 Task: Find connections with filter location Majalengka with filter topic #entrepreneurwith filter profile language French with filter current company RedBus with filter school Maharaja Agrasen Himalayan Garhwal University with filter industry Movies and Sound Recording with filter service category AnimationArchitecture with filter keywords title Tow Truck Operator
Action: Mouse moved to (534, 71)
Screenshot: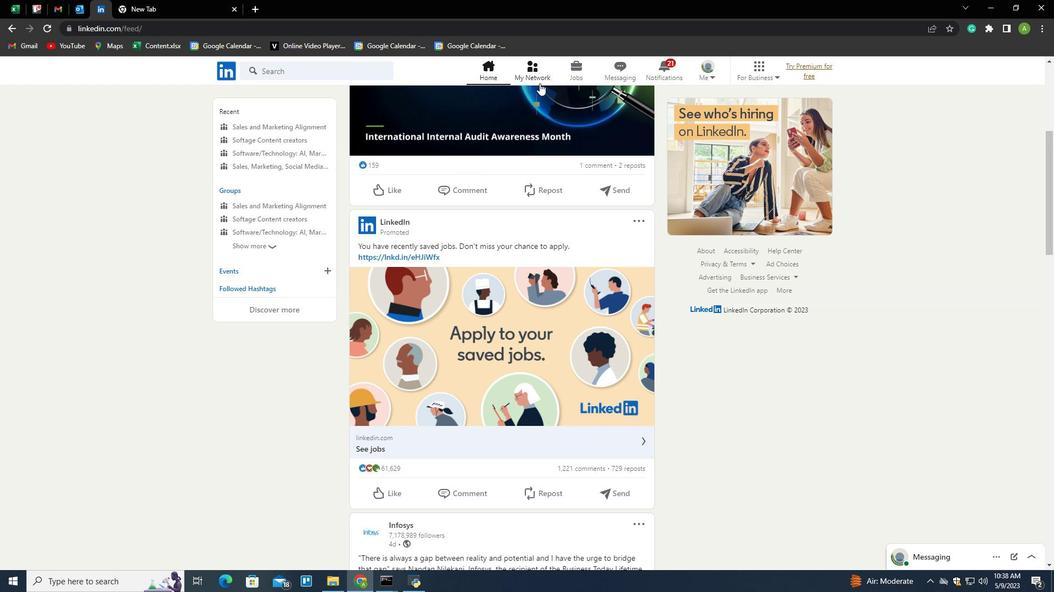 
Action: Mouse pressed left at (534, 71)
Screenshot: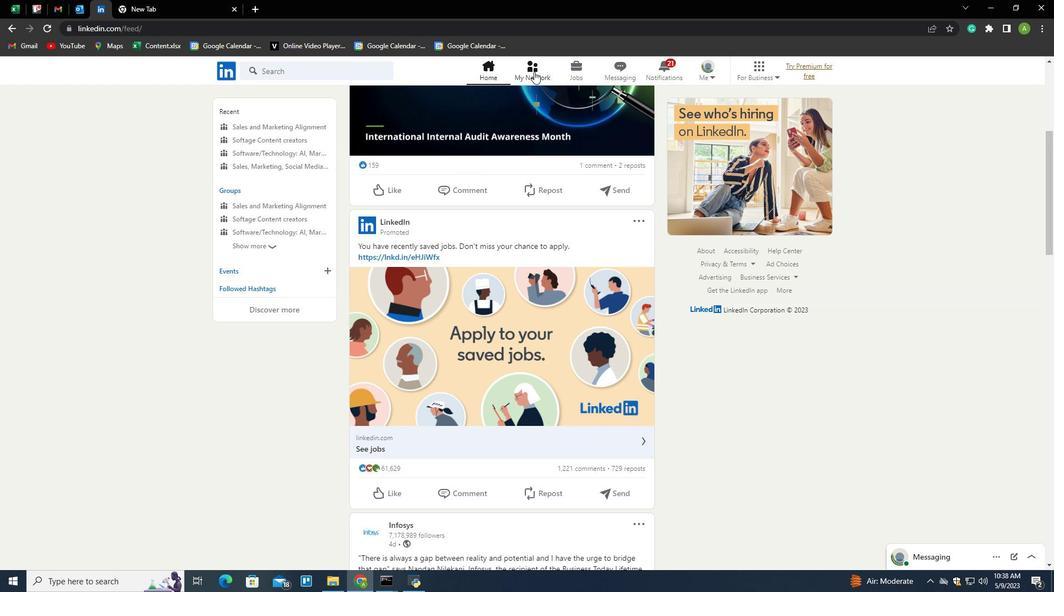 
Action: Mouse moved to (275, 134)
Screenshot: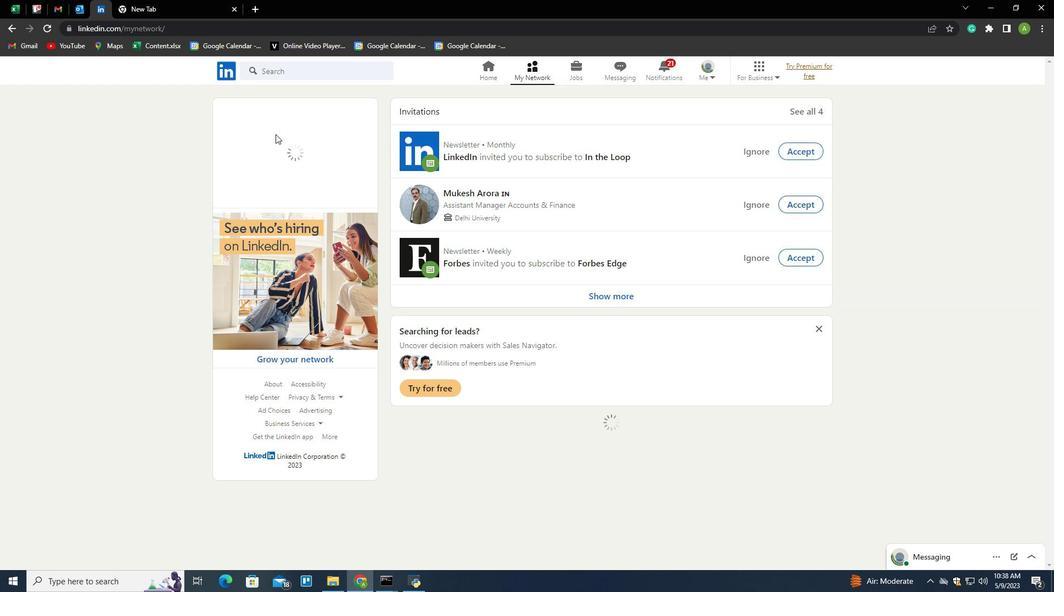
Action: Mouse pressed left at (275, 134)
Screenshot: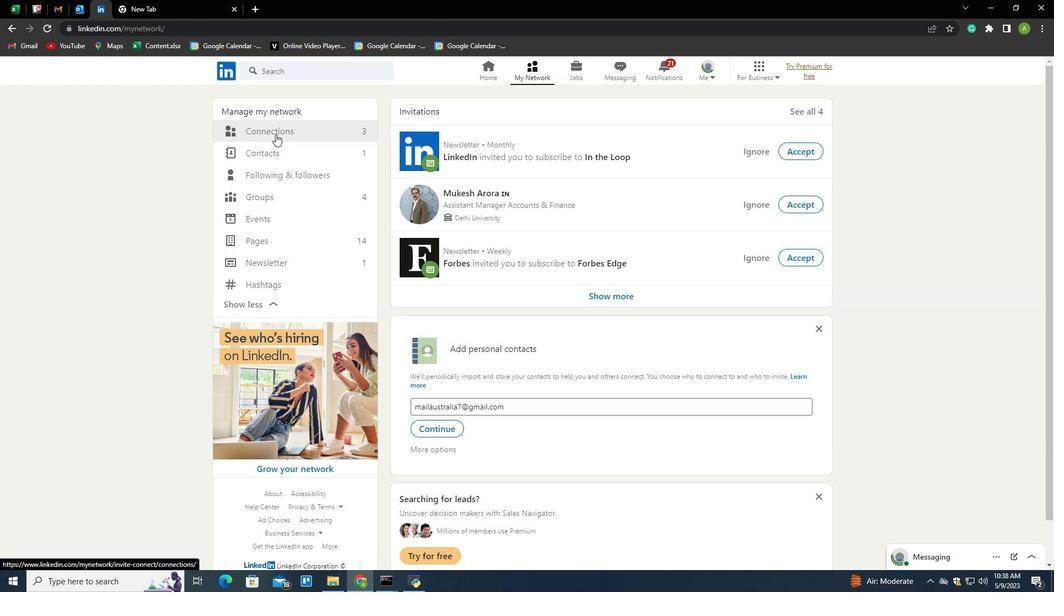 
Action: Mouse moved to (589, 133)
Screenshot: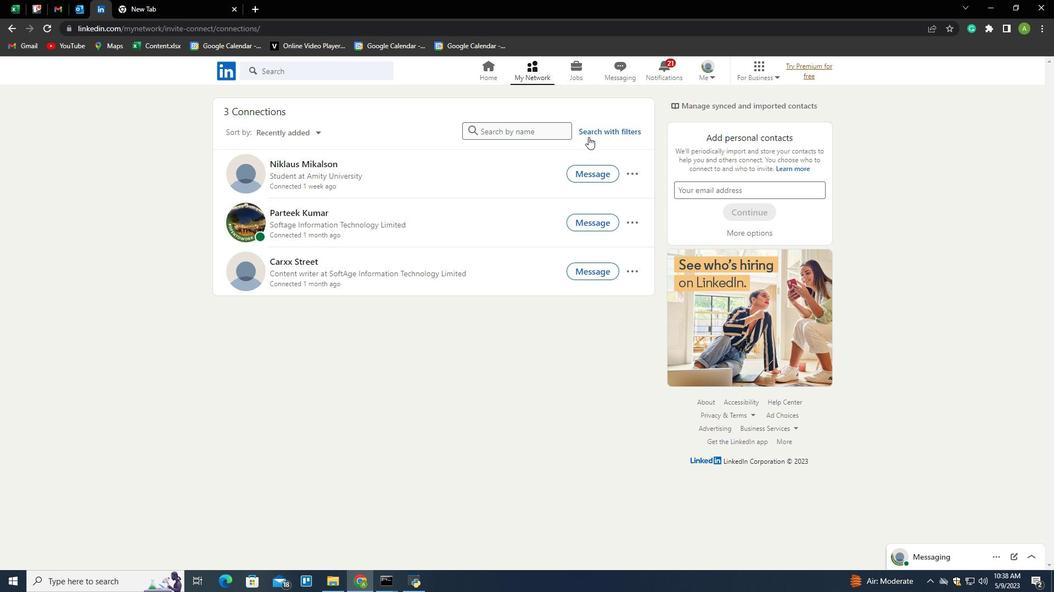 
Action: Mouse pressed left at (589, 133)
Screenshot: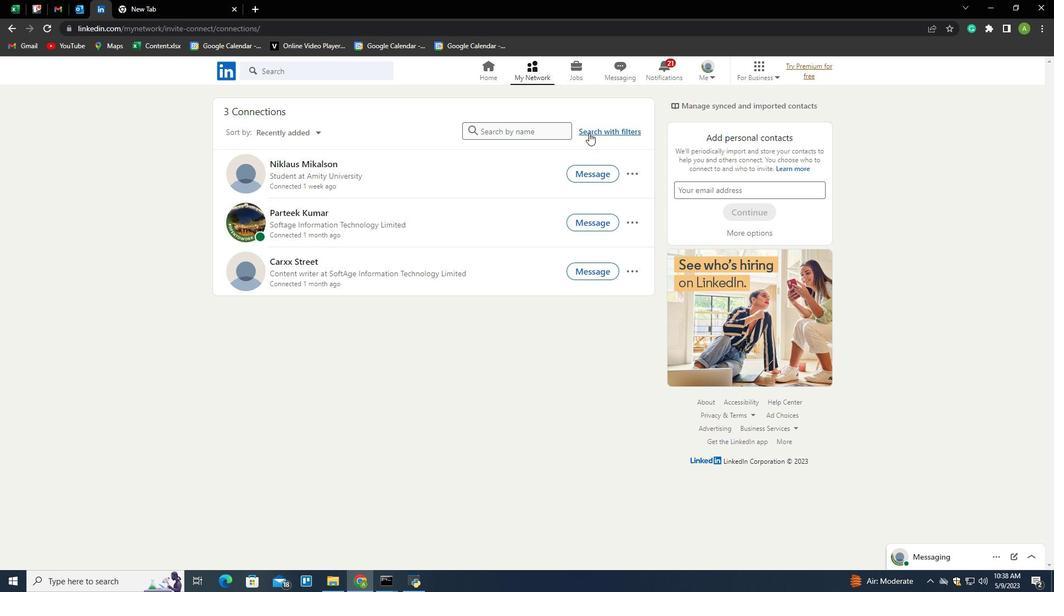 
Action: Mouse moved to (563, 100)
Screenshot: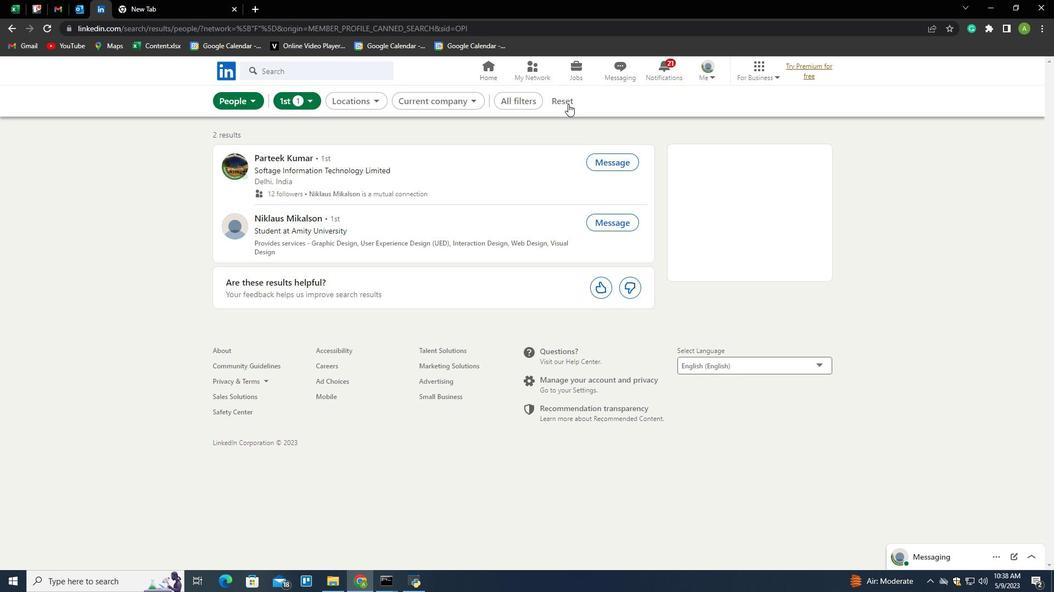 
Action: Mouse pressed left at (563, 100)
Screenshot: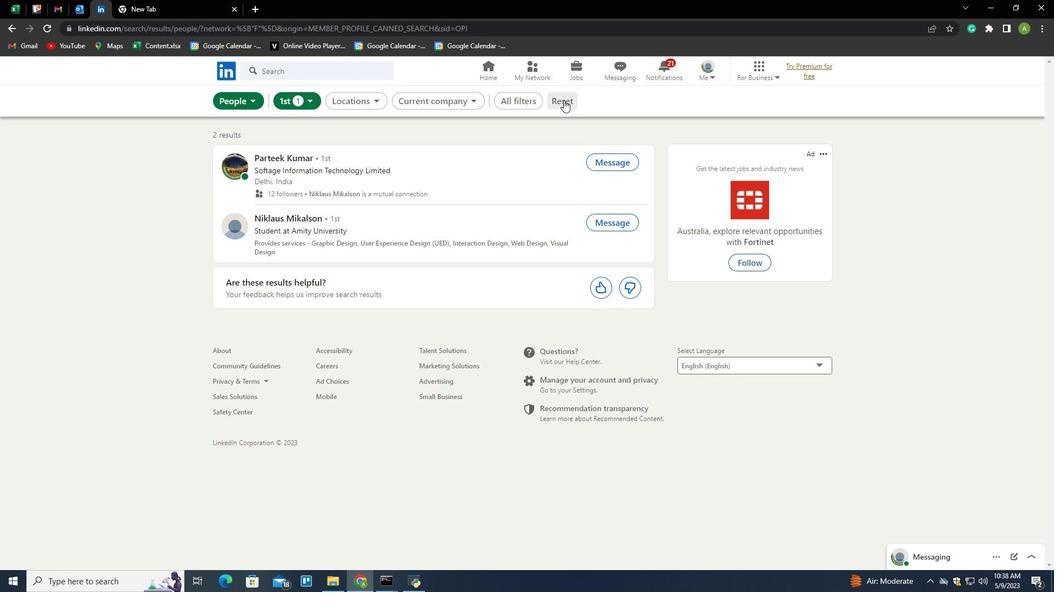 
Action: Mouse moved to (548, 100)
Screenshot: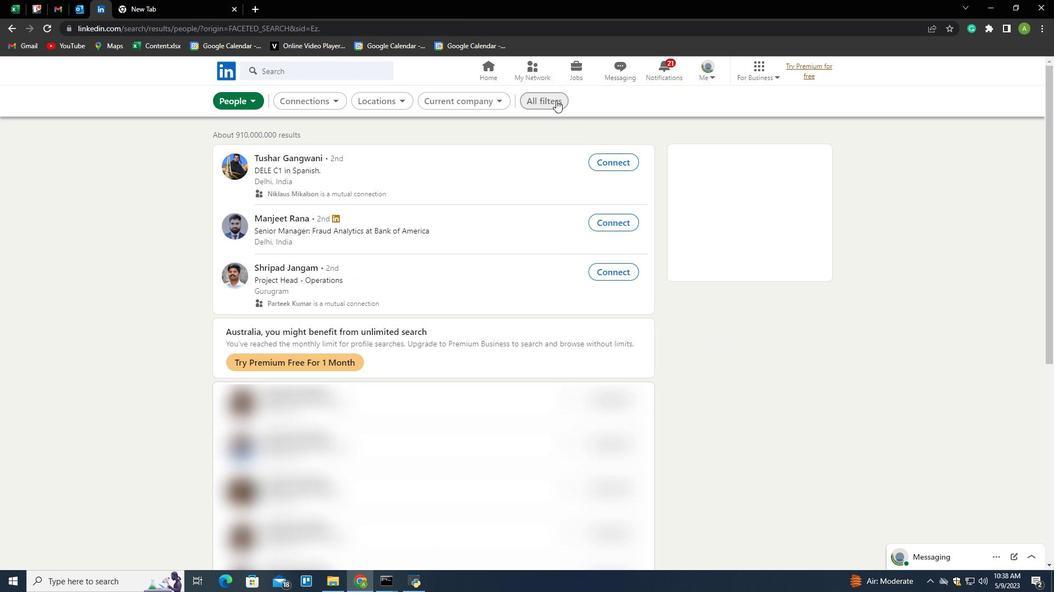 
Action: Mouse pressed left at (548, 100)
Screenshot: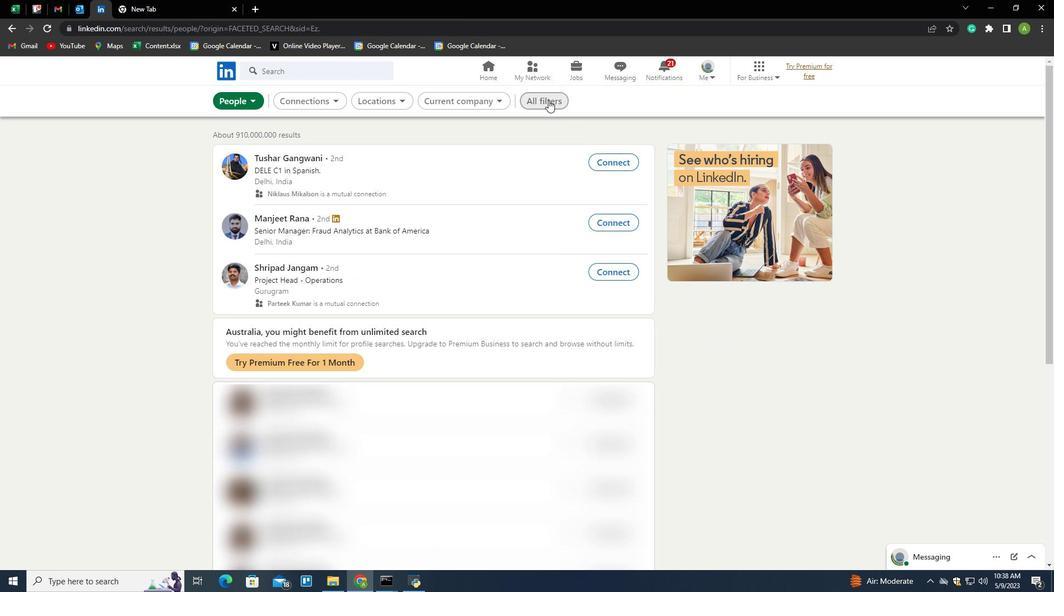 
Action: Mouse moved to (939, 331)
Screenshot: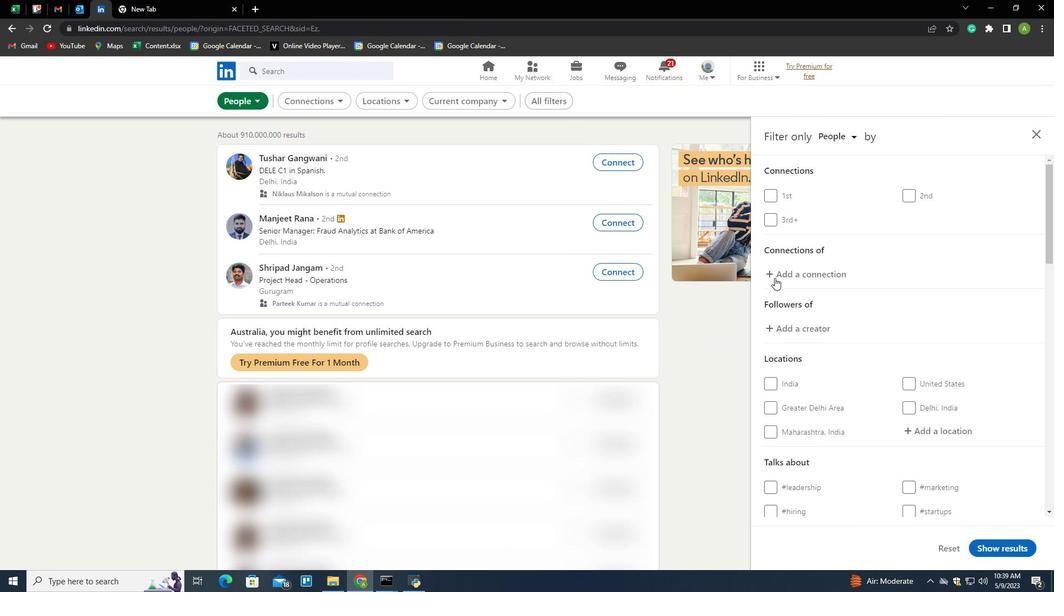 
Action: Mouse scrolled (939, 330) with delta (0, 0)
Screenshot: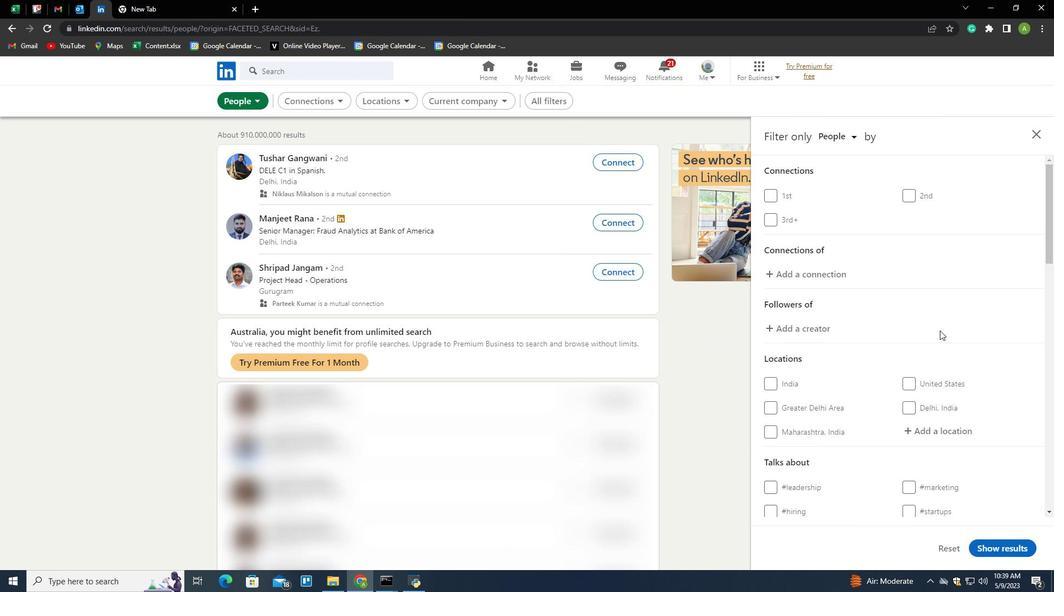
Action: Mouse scrolled (939, 330) with delta (0, 0)
Screenshot: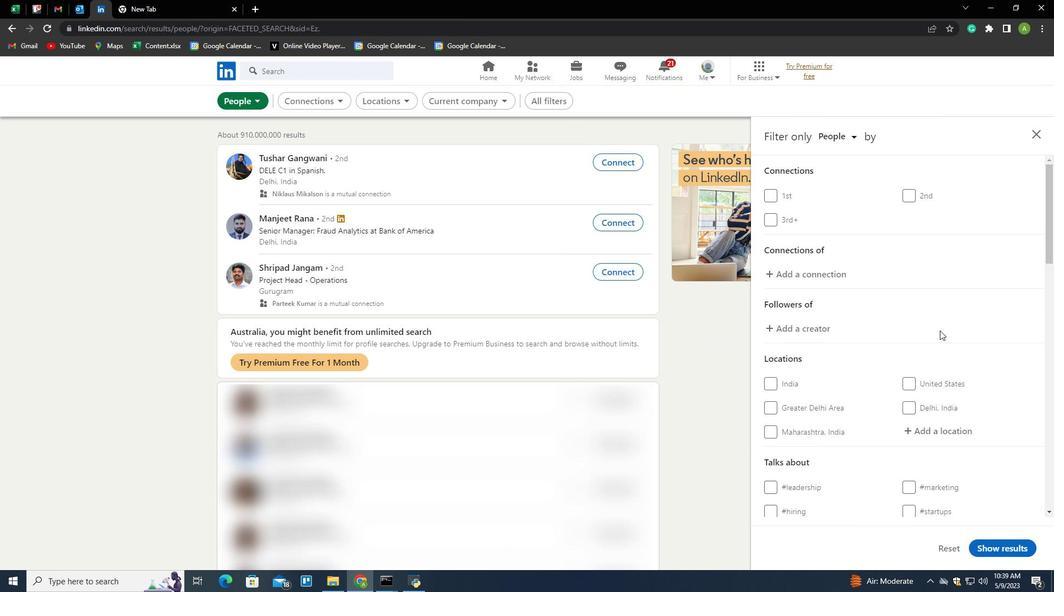 
Action: Mouse scrolled (939, 330) with delta (0, 0)
Screenshot: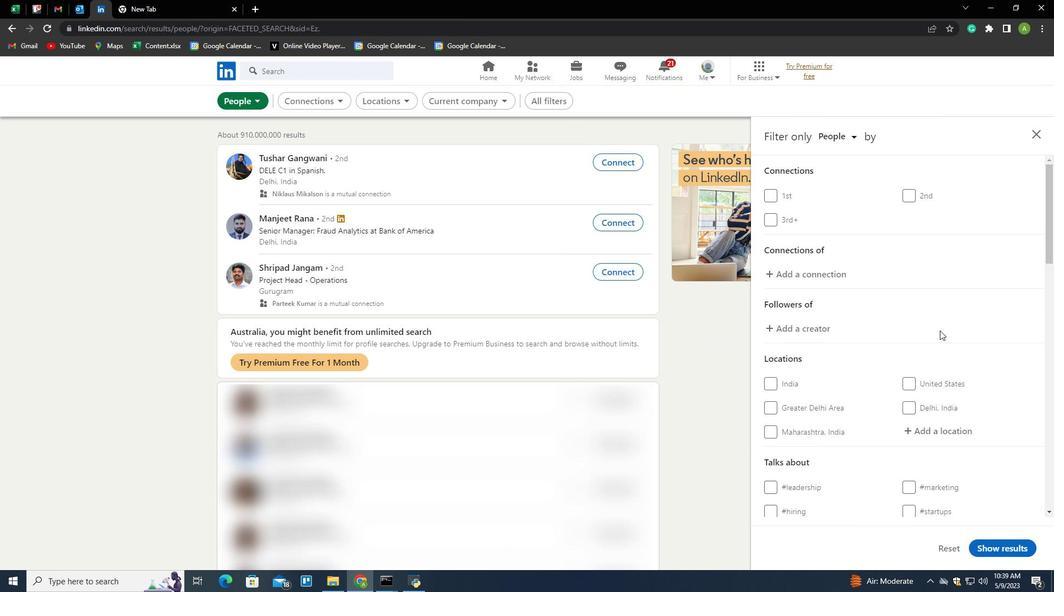 
Action: Mouse scrolled (939, 330) with delta (0, 0)
Screenshot: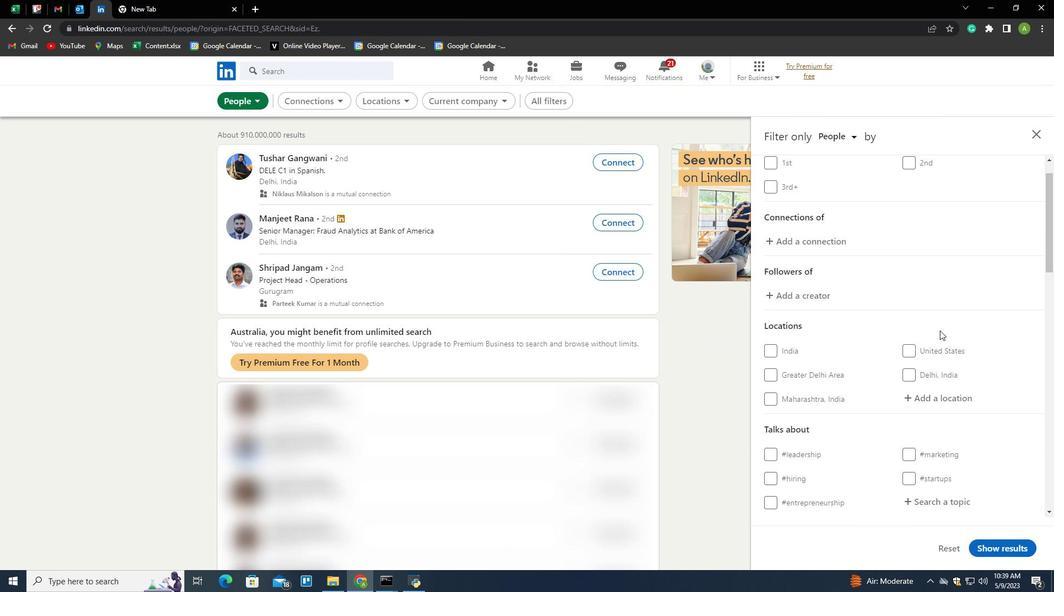 
Action: Mouse moved to (921, 211)
Screenshot: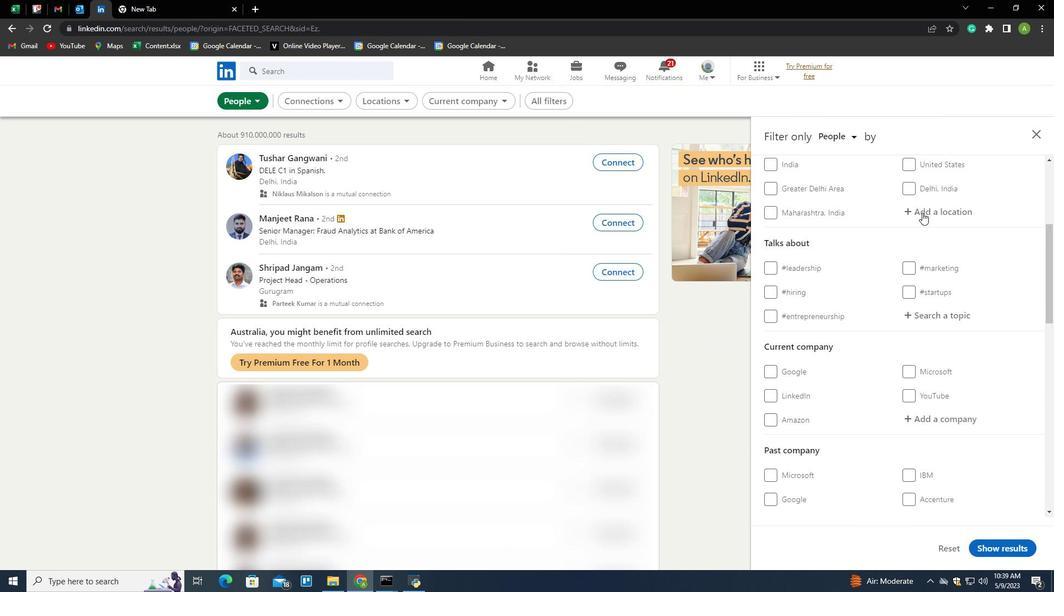 
Action: Mouse pressed left at (921, 211)
Screenshot: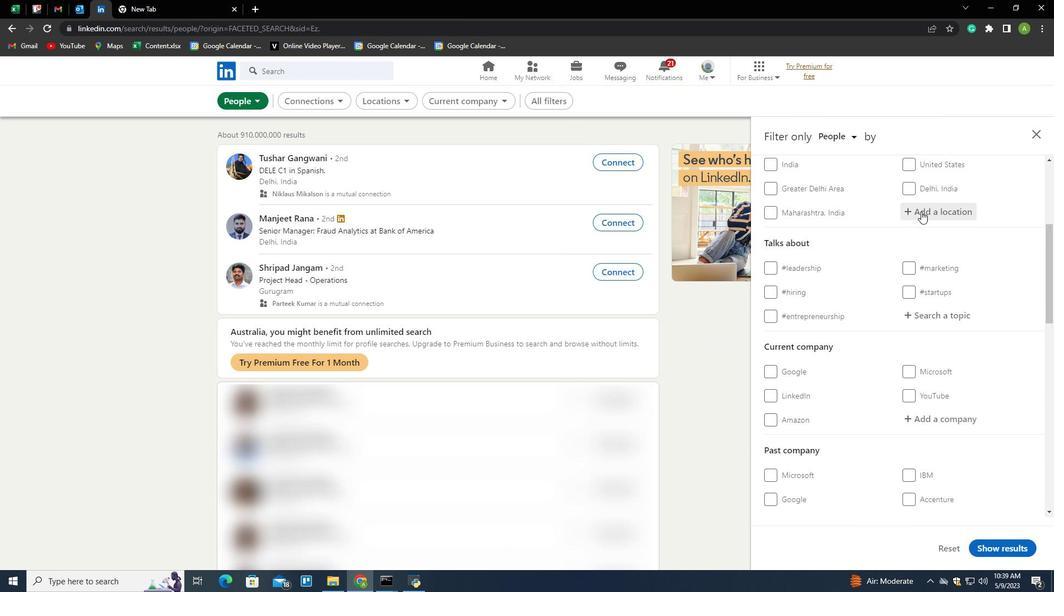 
Action: Mouse moved to (895, 207)
Screenshot: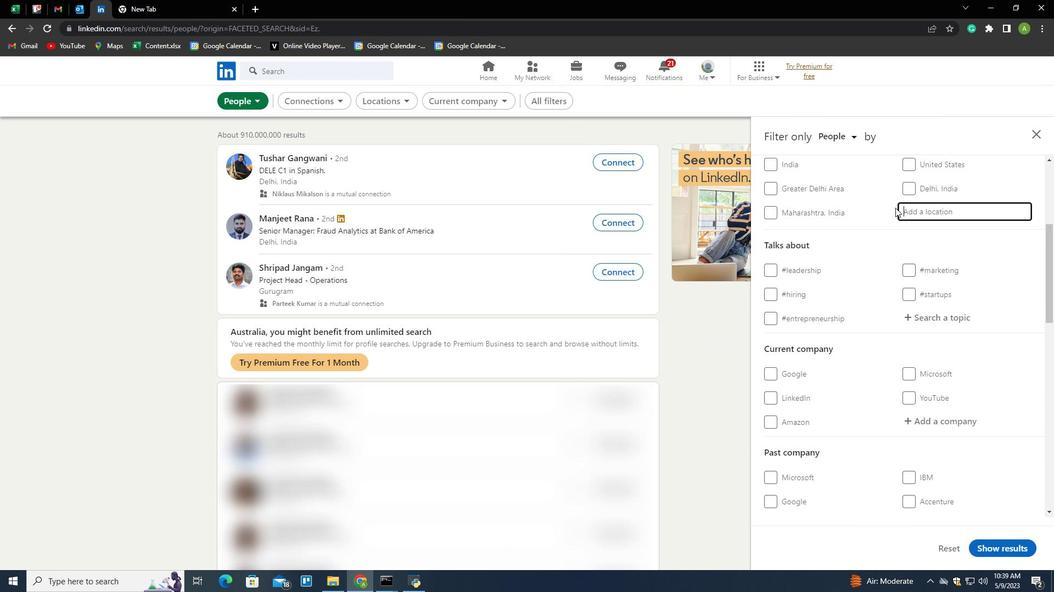 
Action: Key pressed <Key.shift>Majalengka<Key.down><Key.enter>
Screenshot: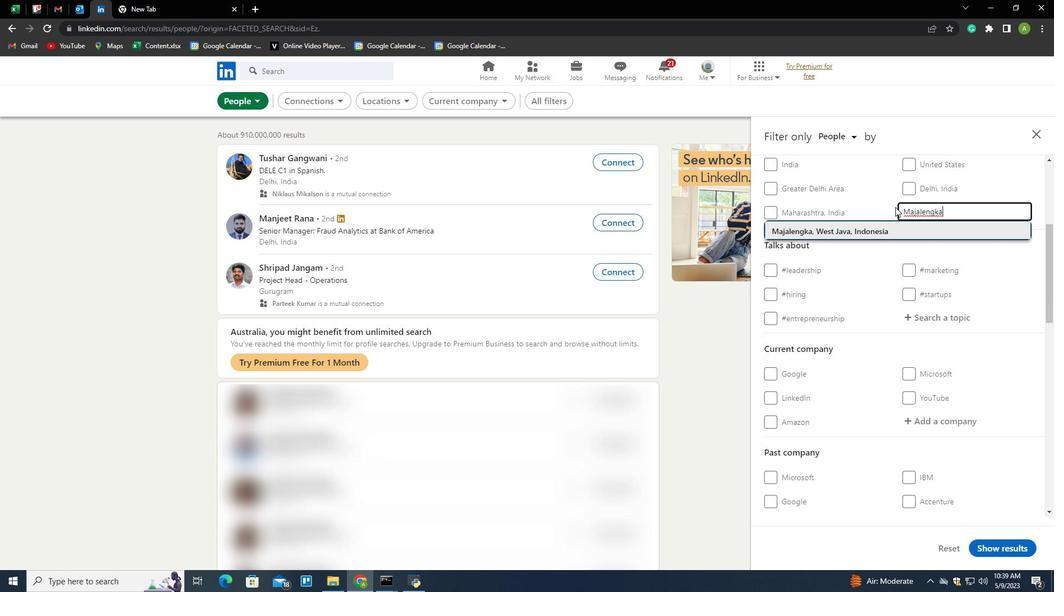 
Action: Mouse scrolled (895, 206) with delta (0, 0)
Screenshot: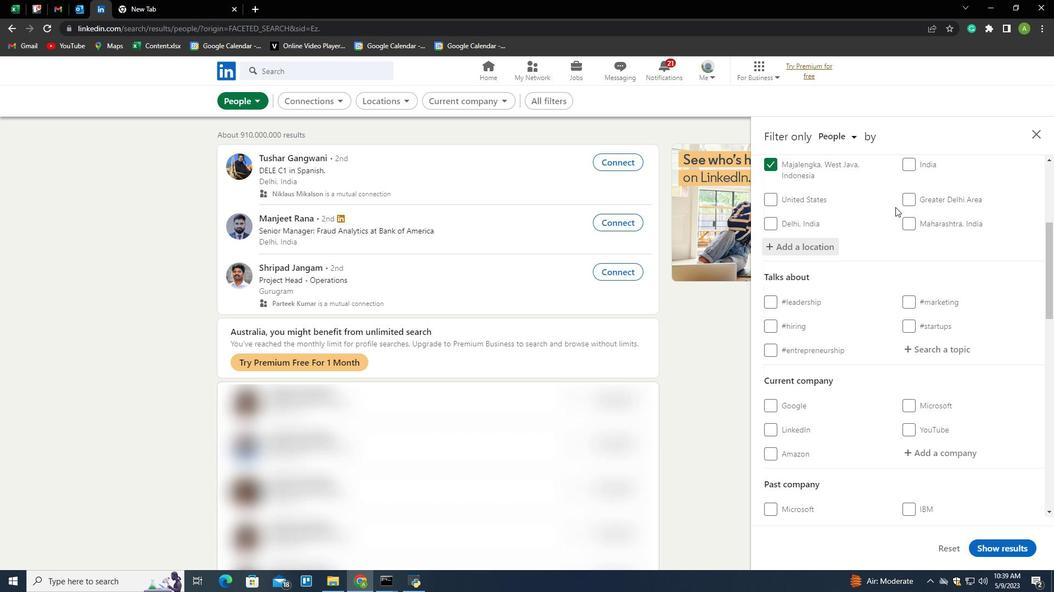 
Action: Mouse scrolled (895, 206) with delta (0, 0)
Screenshot: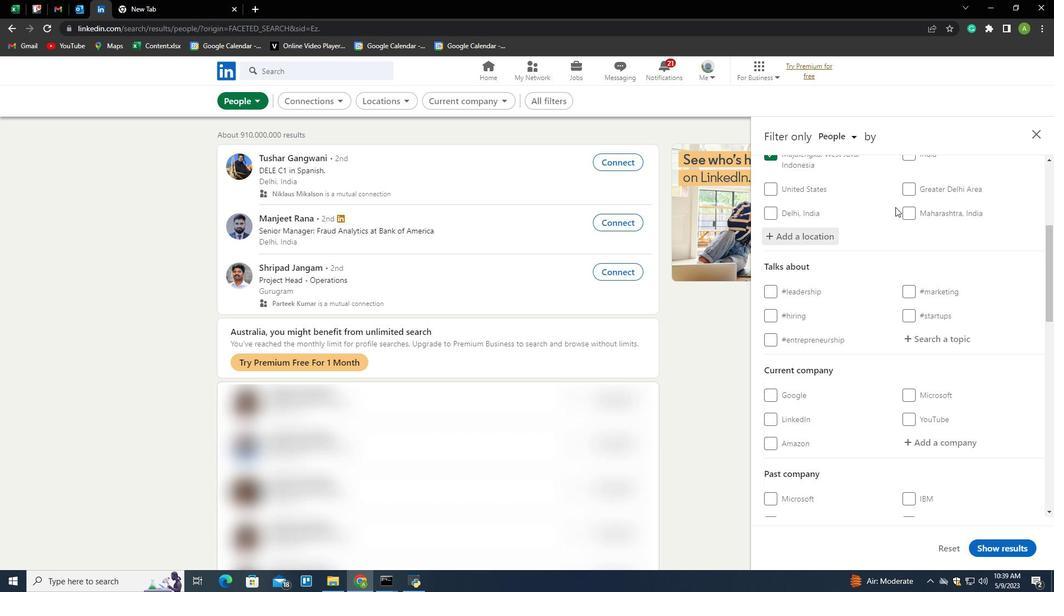 
Action: Mouse moved to (925, 237)
Screenshot: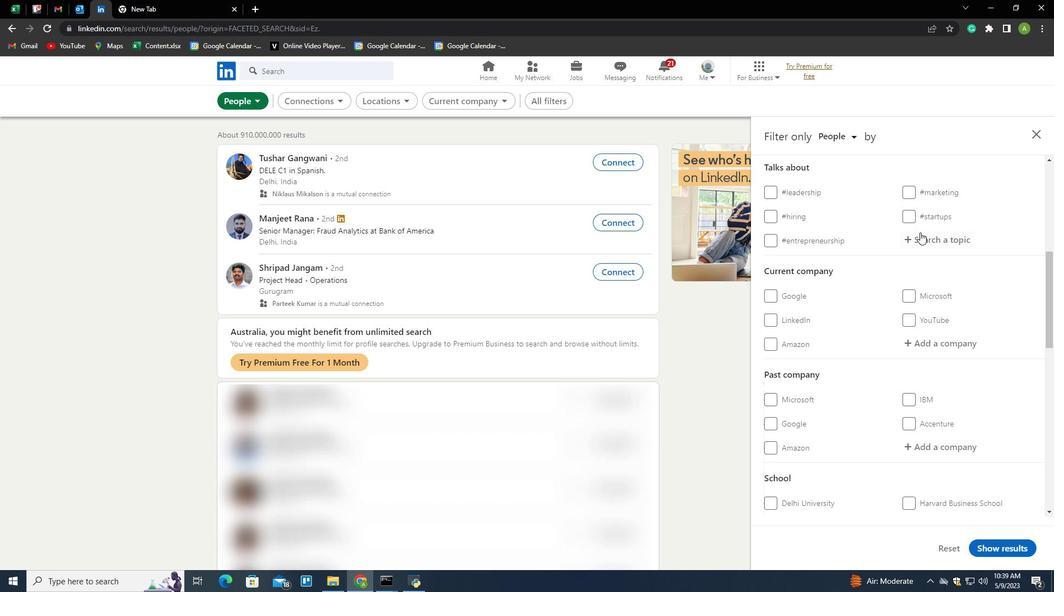 
Action: Mouse pressed left at (925, 237)
Screenshot: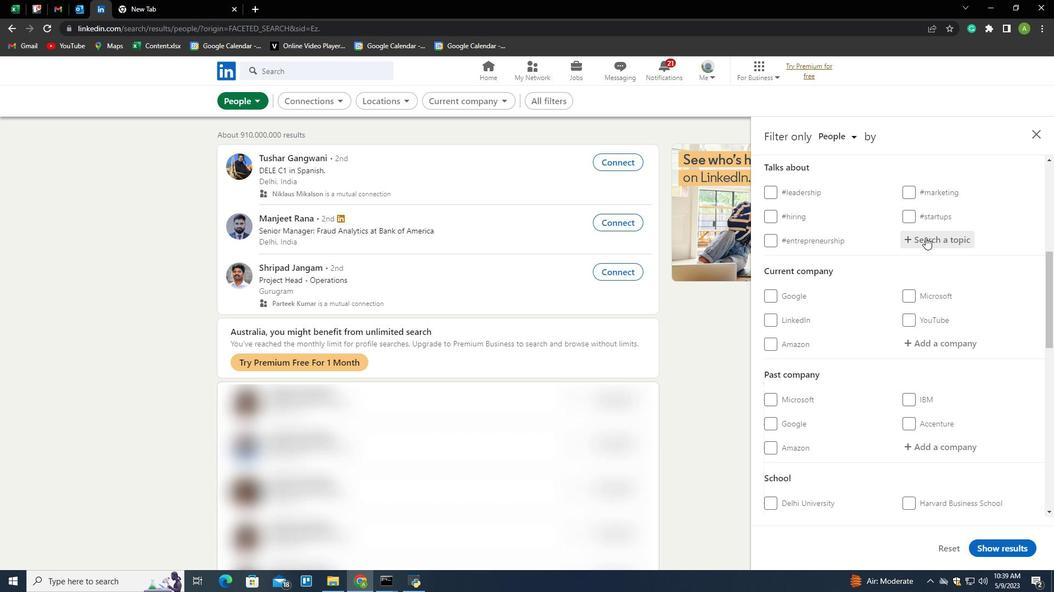 
Action: Key pressed entreprener<Key.backspace>ur<Key.down><Key.down><Key.enter>
Screenshot: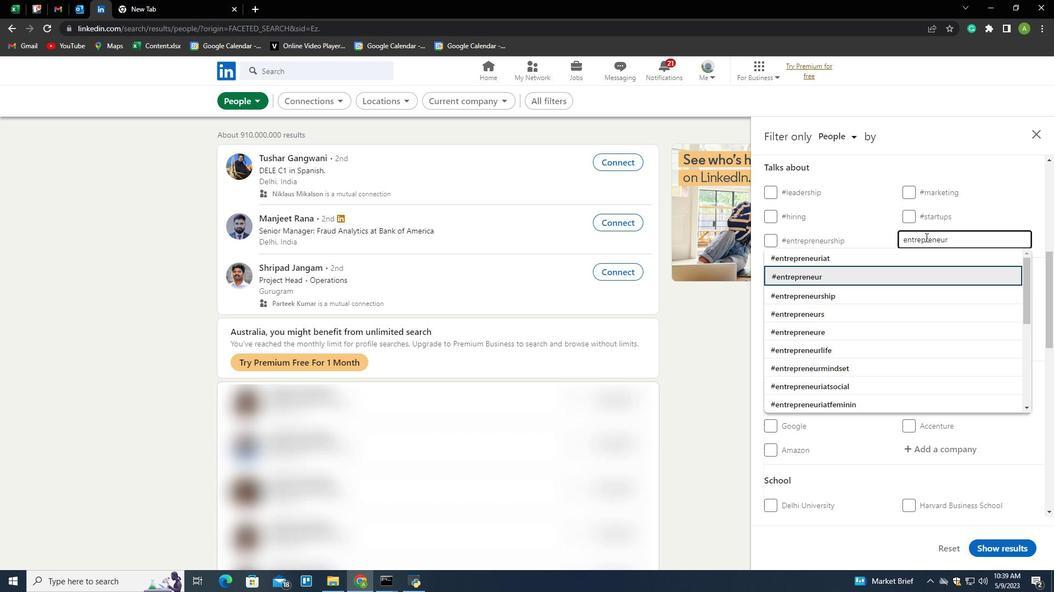
Action: Mouse scrolled (925, 237) with delta (0, 0)
Screenshot: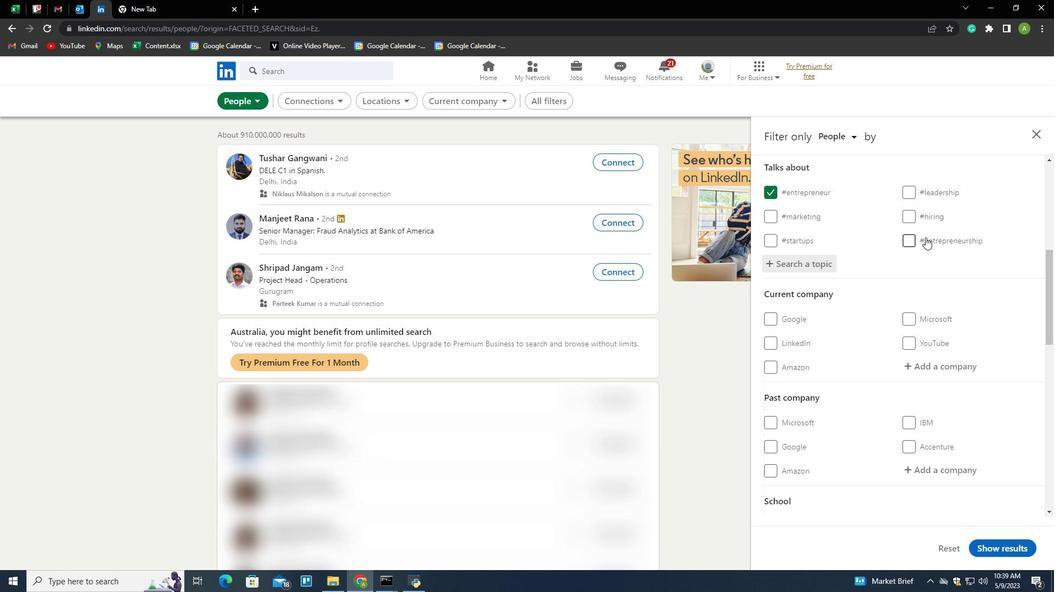 
Action: Mouse scrolled (925, 237) with delta (0, 0)
Screenshot: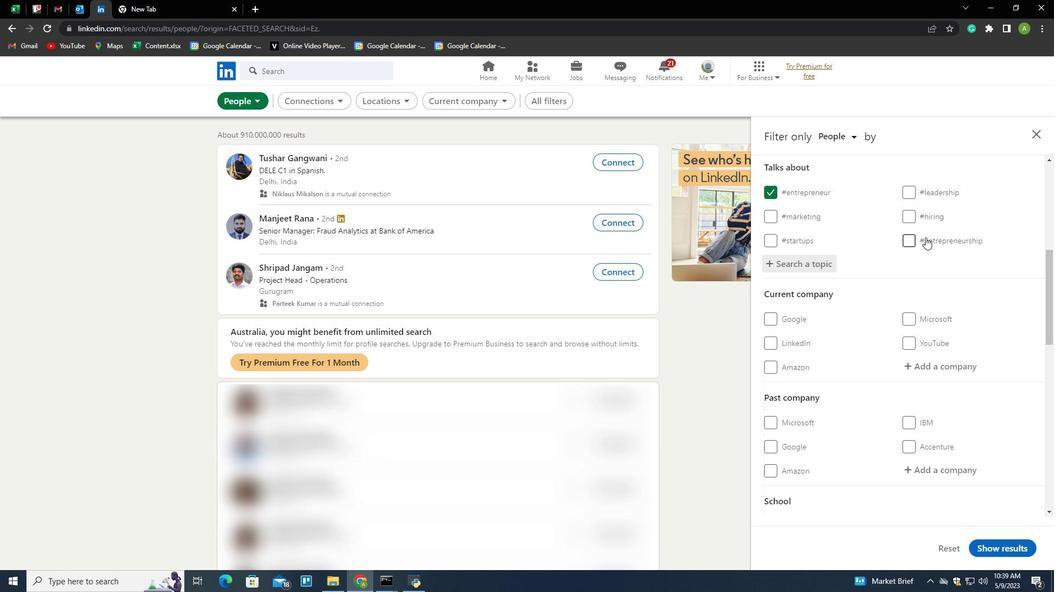 
Action: Mouse scrolled (925, 237) with delta (0, 0)
Screenshot: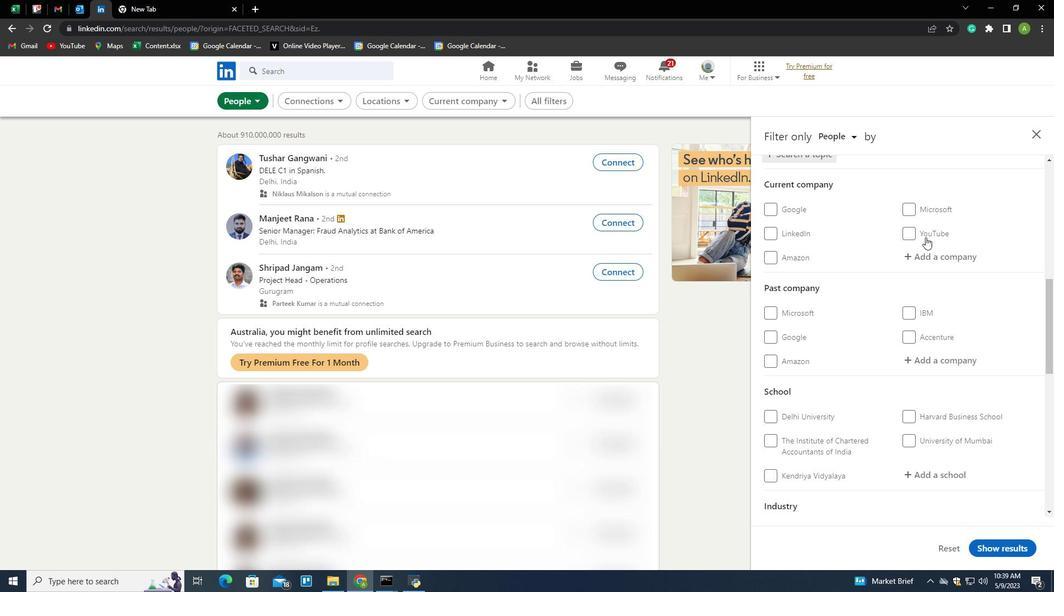 
Action: Mouse scrolled (925, 237) with delta (0, 0)
Screenshot: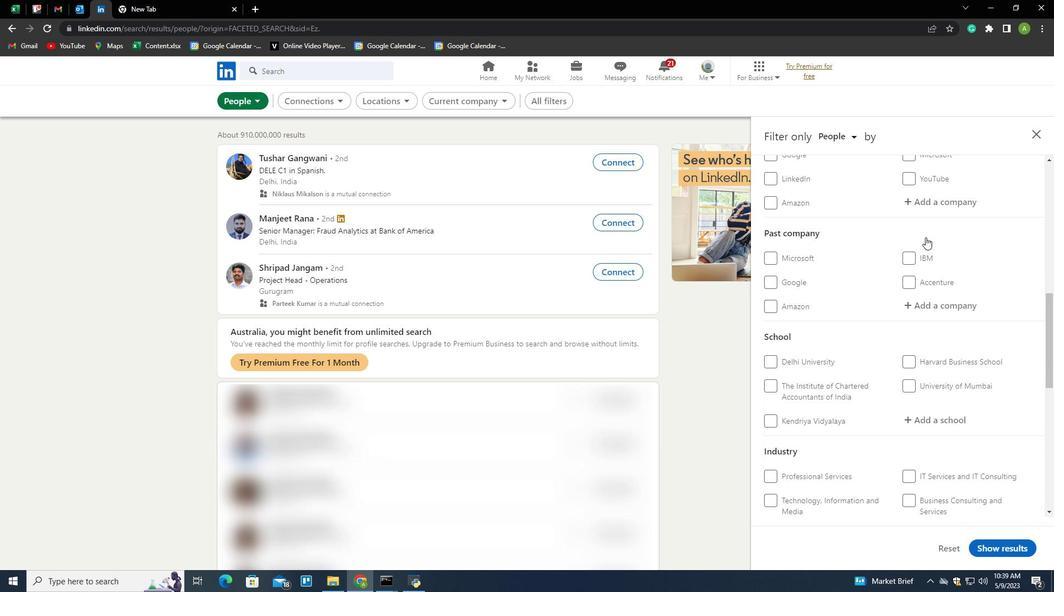 
Action: Mouse scrolled (925, 237) with delta (0, 0)
Screenshot: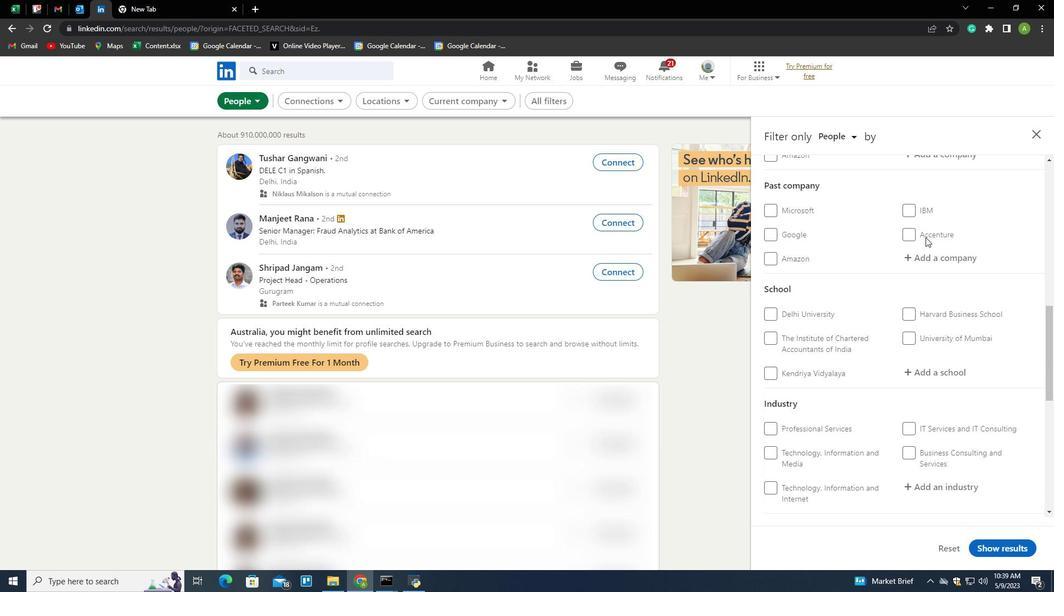 
Action: Mouse scrolled (925, 237) with delta (0, 0)
Screenshot: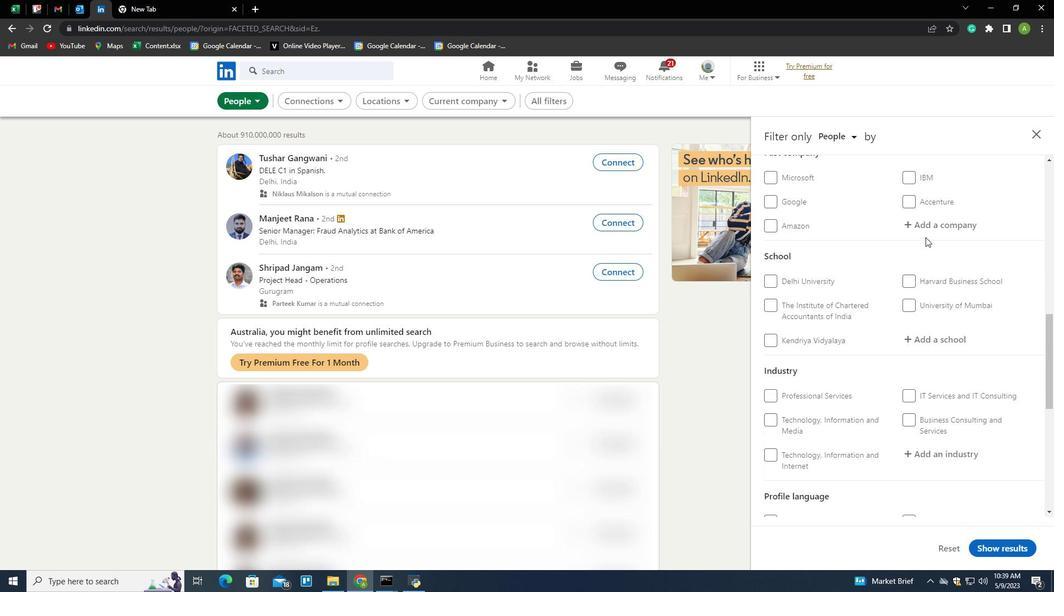 
Action: Mouse scrolled (925, 237) with delta (0, 0)
Screenshot: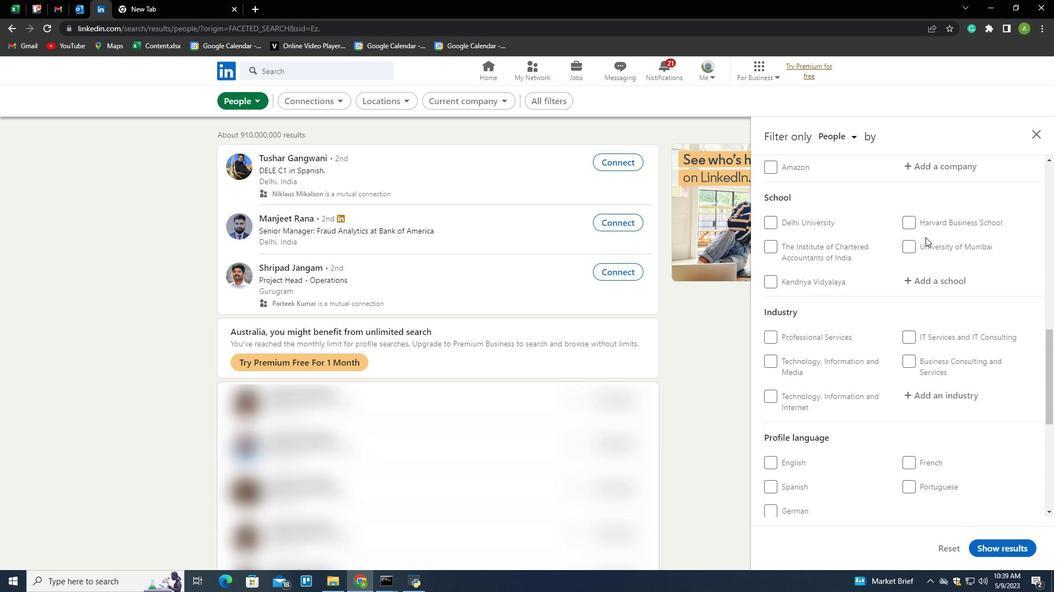 
Action: Mouse scrolled (925, 237) with delta (0, 0)
Screenshot: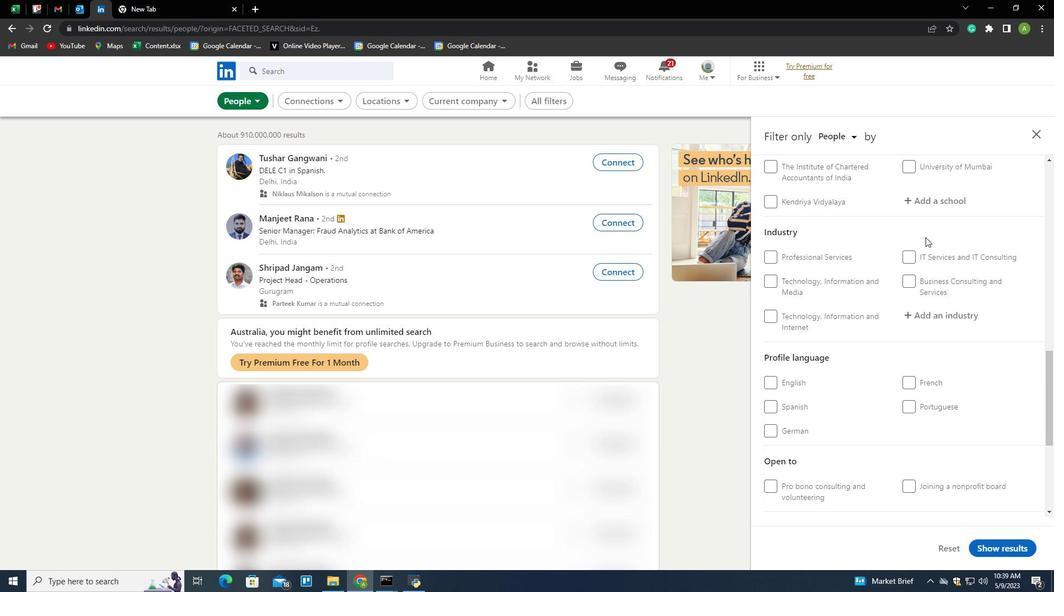 
Action: Mouse scrolled (925, 237) with delta (0, 0)
Screenshot: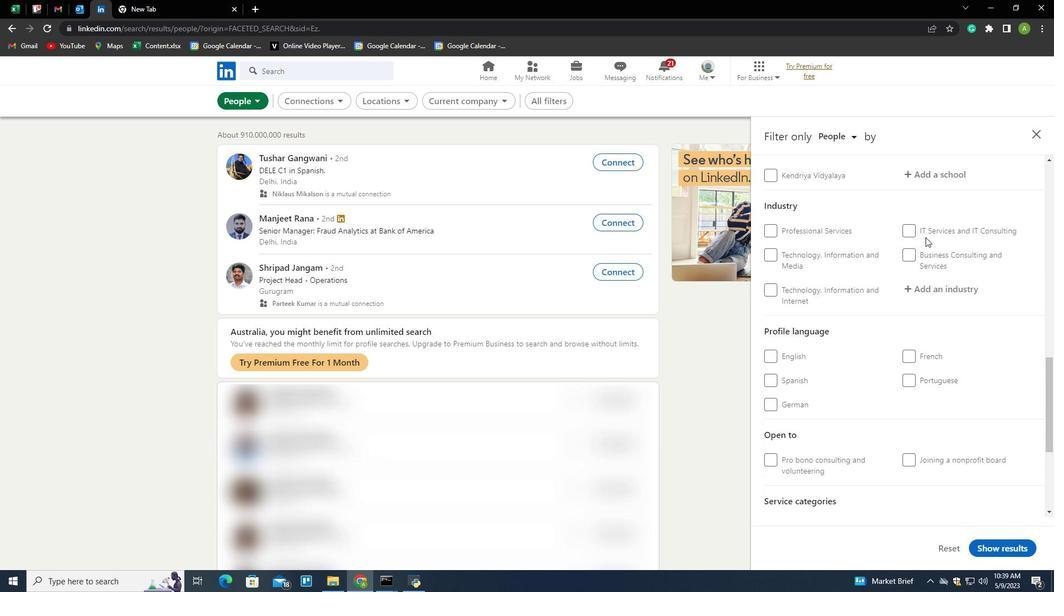 
Action: Mouse scrolled (925, 237) with delta (0, 0)
Screenshot: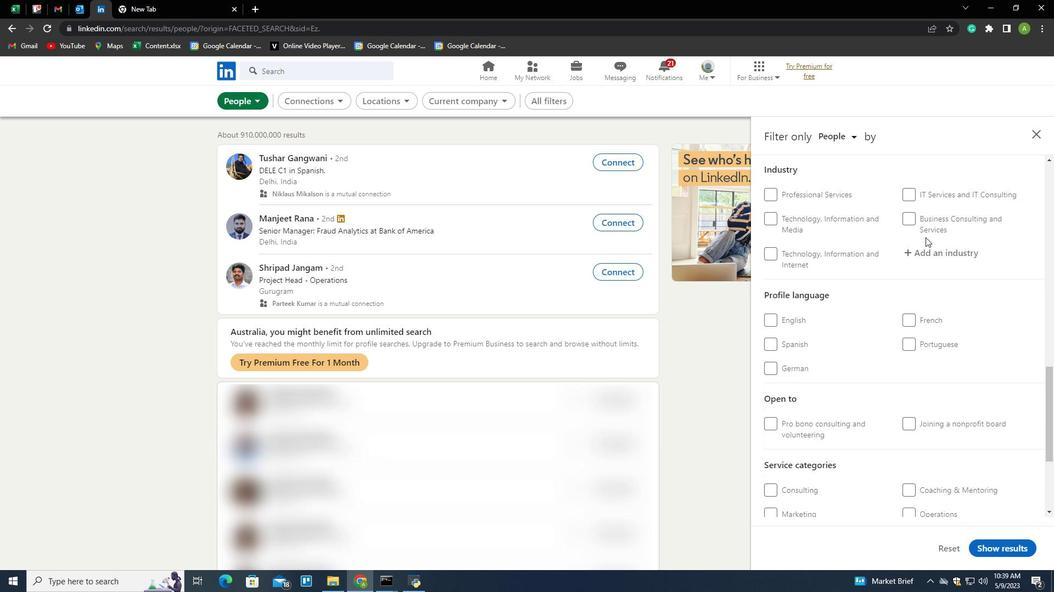 
Action: Mouse scrolled (925, 237) with delta (0, 0)
Screenshot: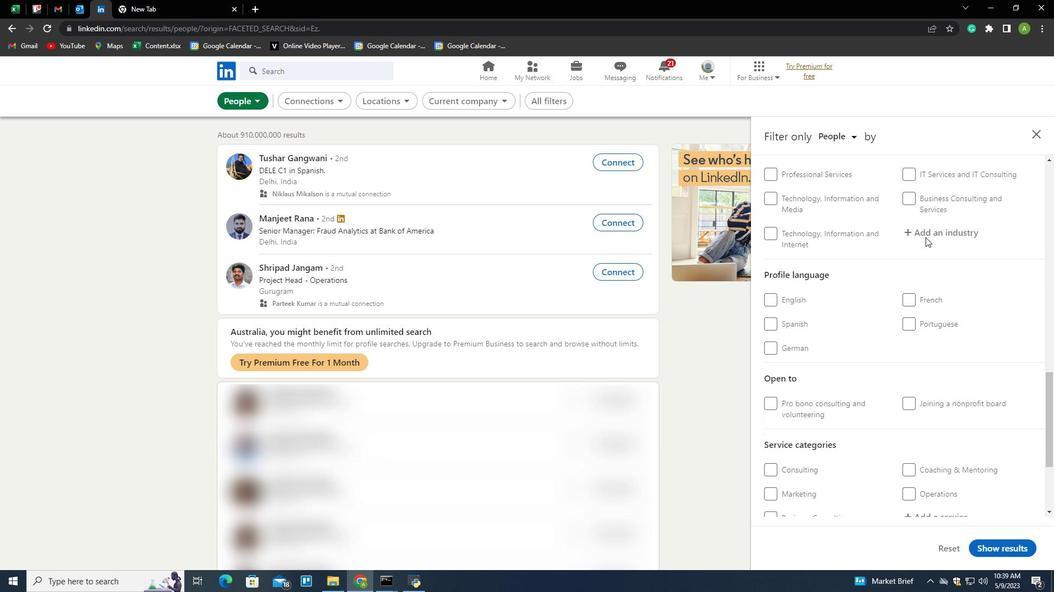 
Action: Mouse moved to (909, 164)
Screenshot: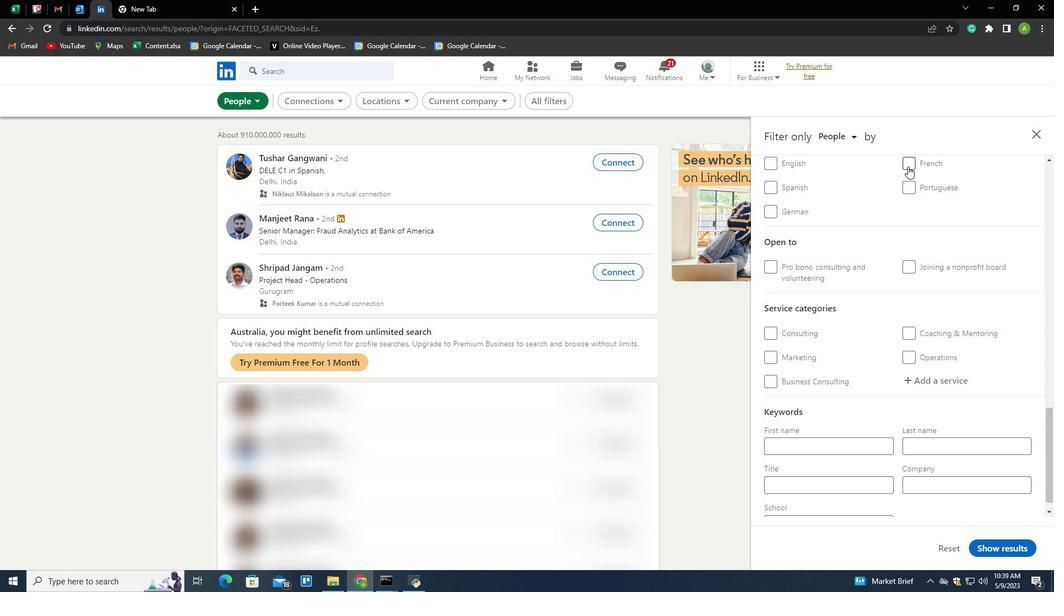 
Action: Mouse pressed left at (909, 164)
Screenshot: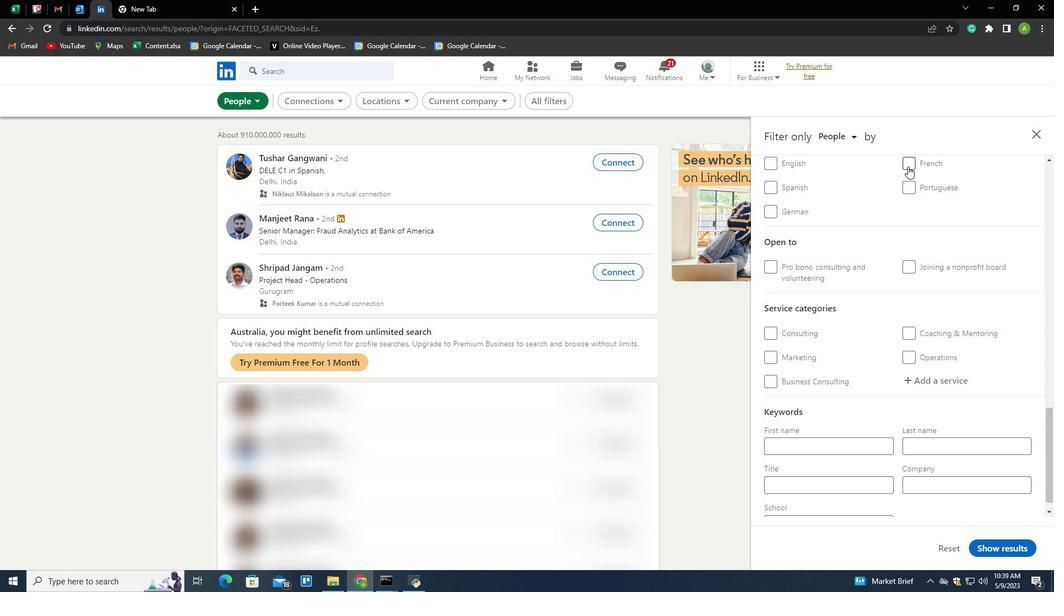
Action: Mouse moved to (947, 230)
Screenshot: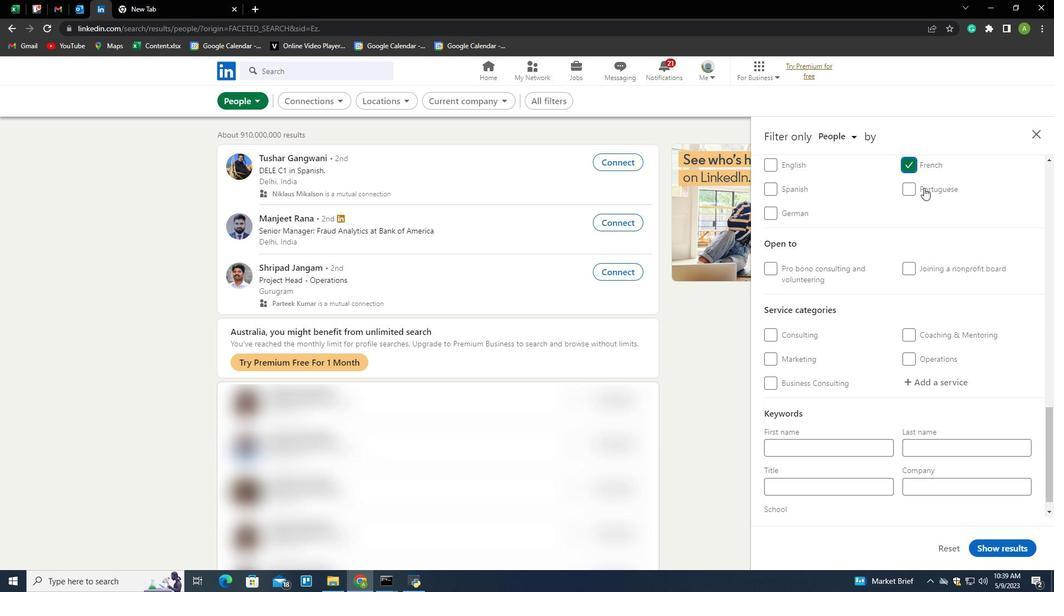 
Action: Mouse scrolled (947, 230) with delta (0, 0)
Screenshot: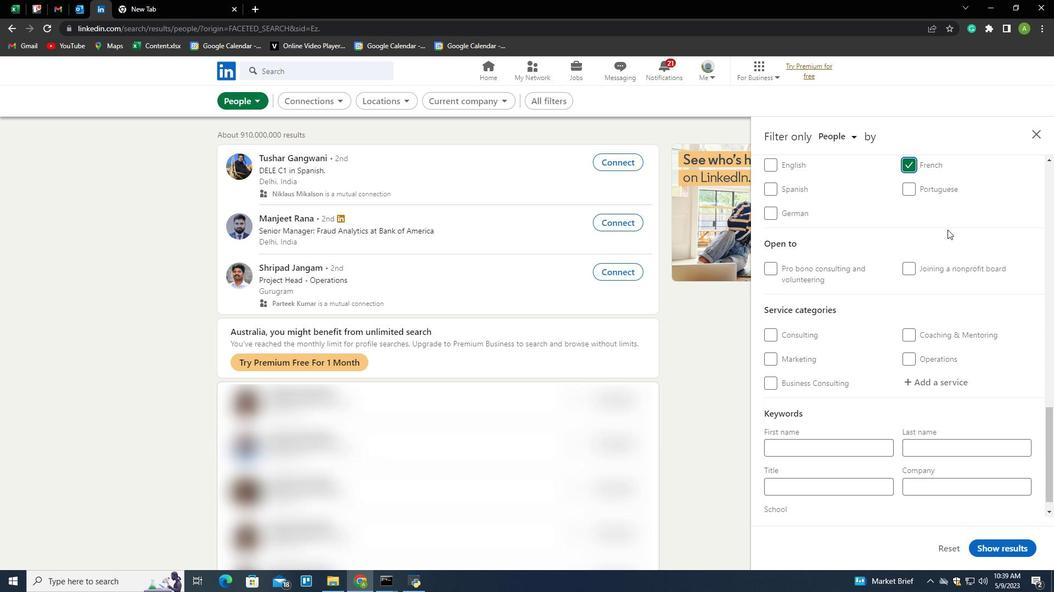
Action: Mouse scrolled (947, 230) with delta (0, 0)
Screenshot: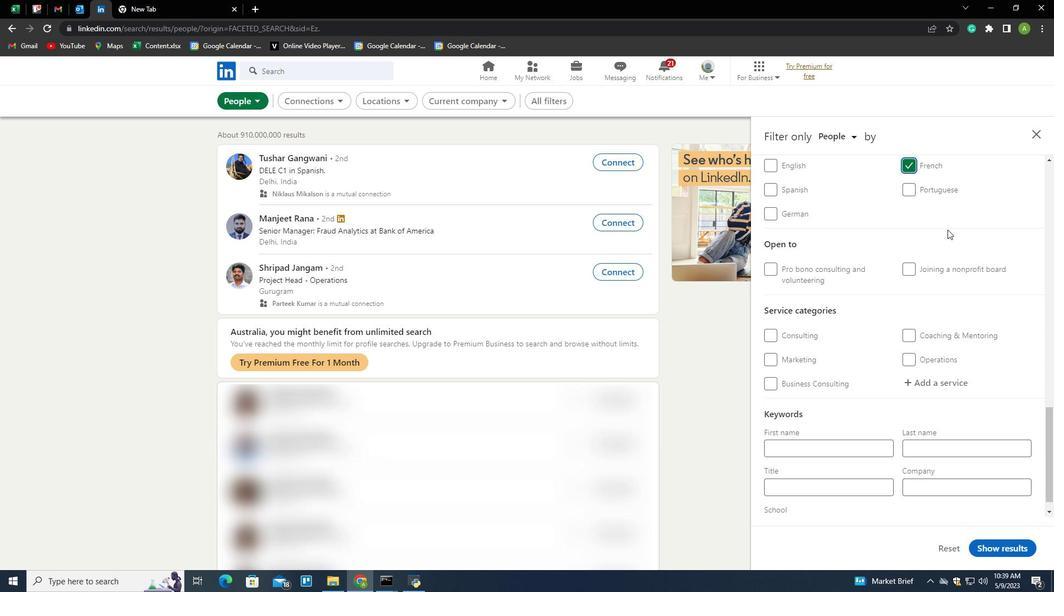 
Action: Mouse scrolled (947, 230) with delta (0, 0)
Screenshot: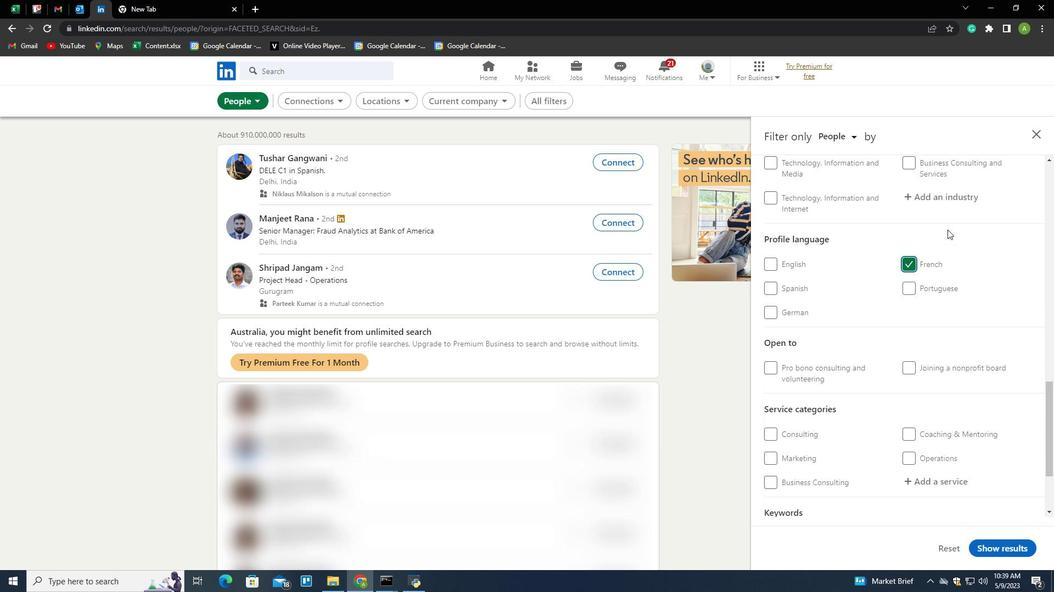 
Action: Mouse scrolled (947, 230) with delta (0, 0)
Screenshot: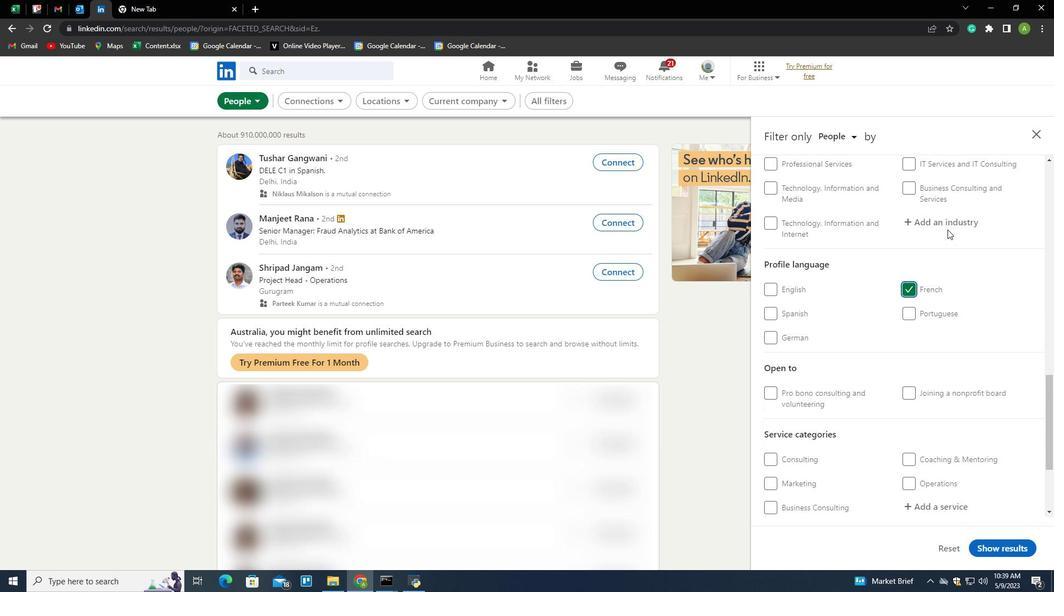 
Action: Mouse scrolled (947, 230) with delta (0, 0)
Screenshot: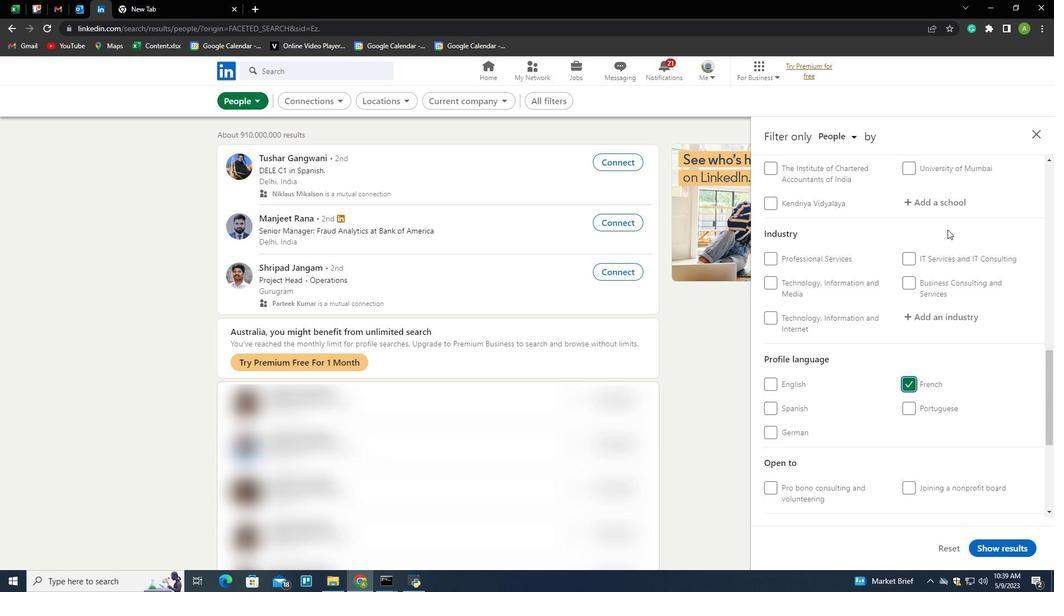 
Action: Mouse scrolled (947, 230) with delta (0, 0)
Screenshot: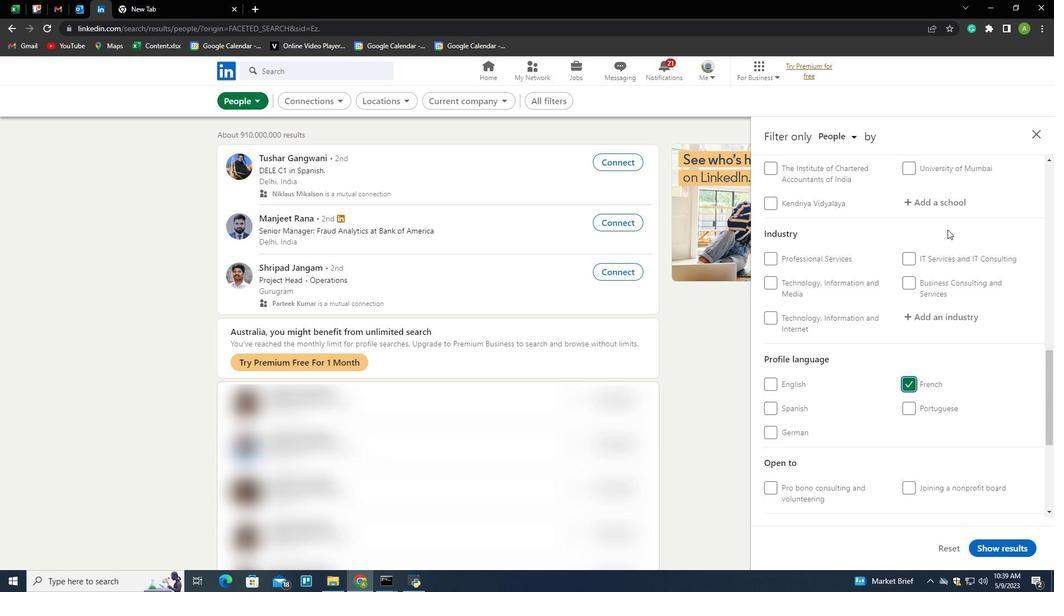 
Action: Mouse scrolled (947, 230) with delta (0, 0)
Screenshot: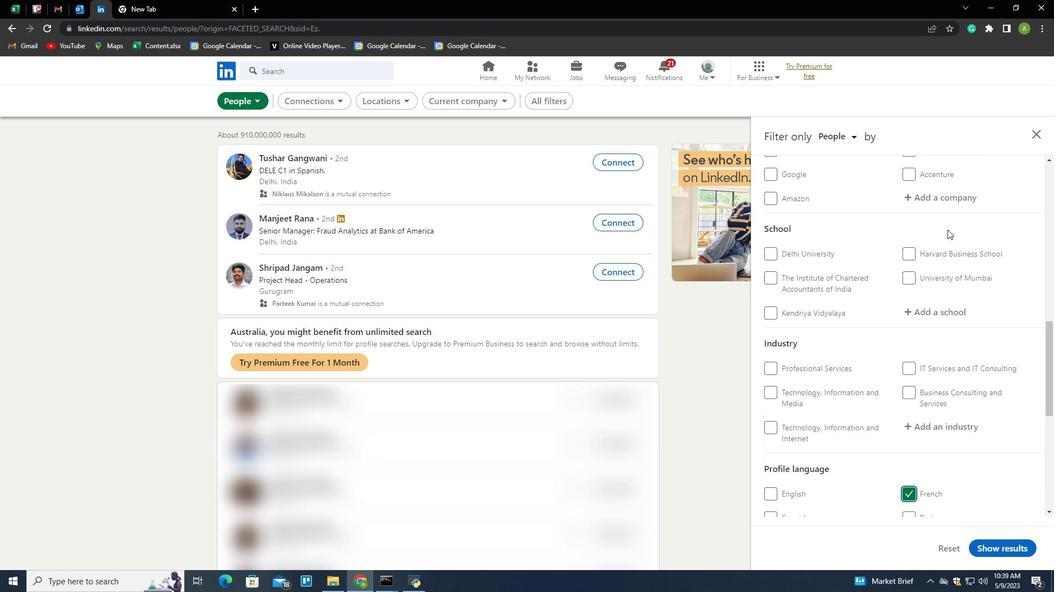 
Action: Mouse scrolled (947, 230) with delta (0, 0)
Screenshot: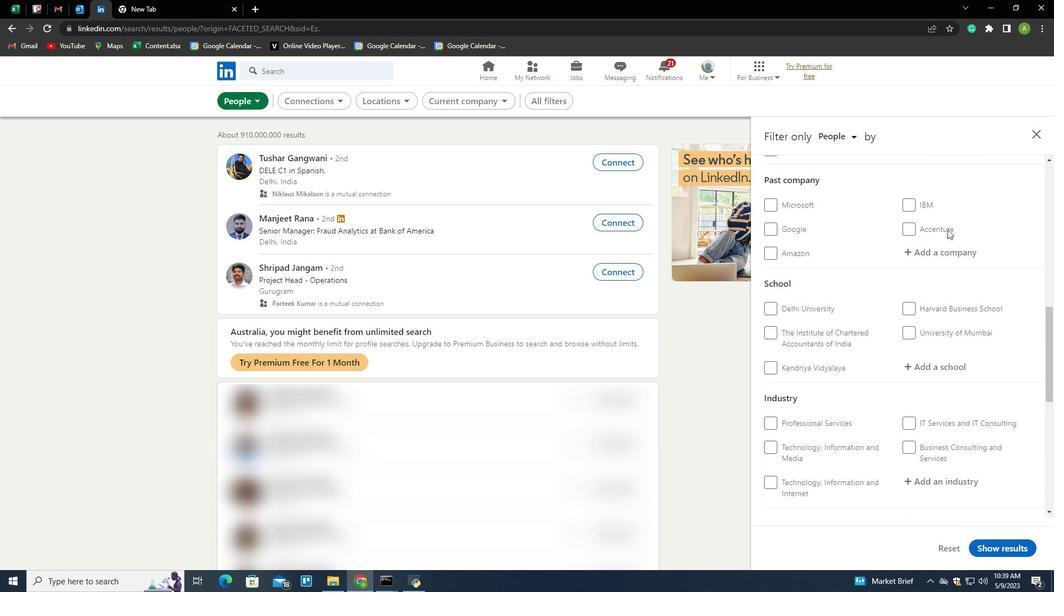 
Action: Mouse moved to (937, 214)
Screenshot: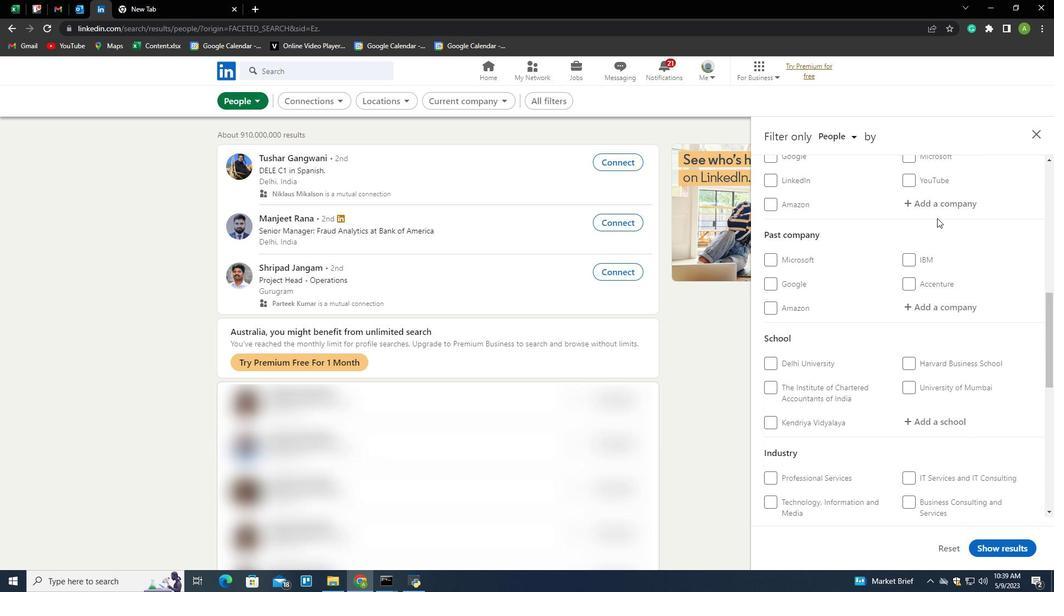 
Action: Mouse scrolled (937, 214) with delta (0, 0)
Screenshot: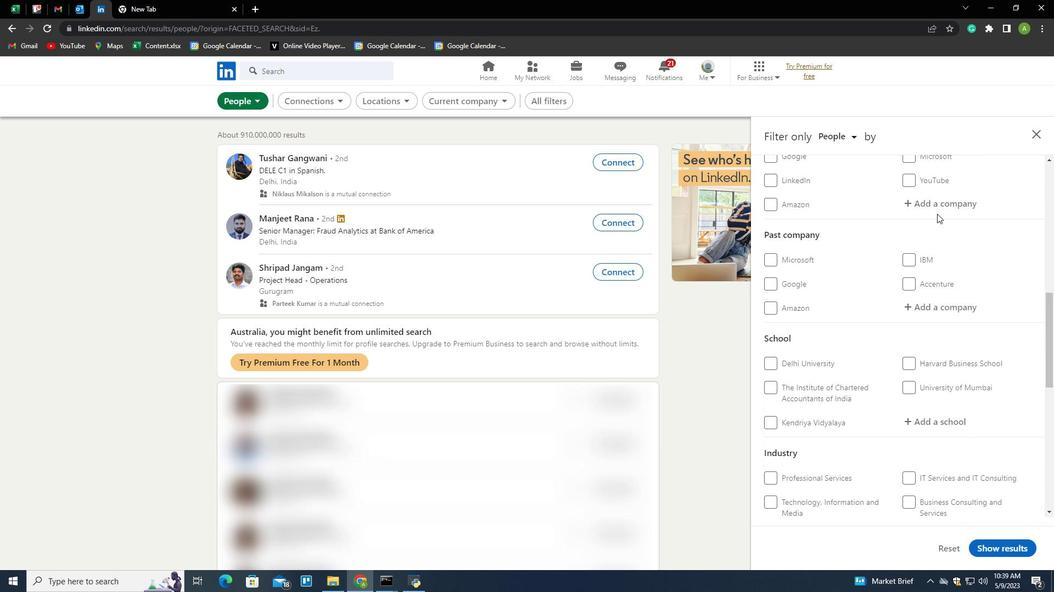
Action: Mouse scrolled (937, 214) with delta (0, 0)
Screenshot: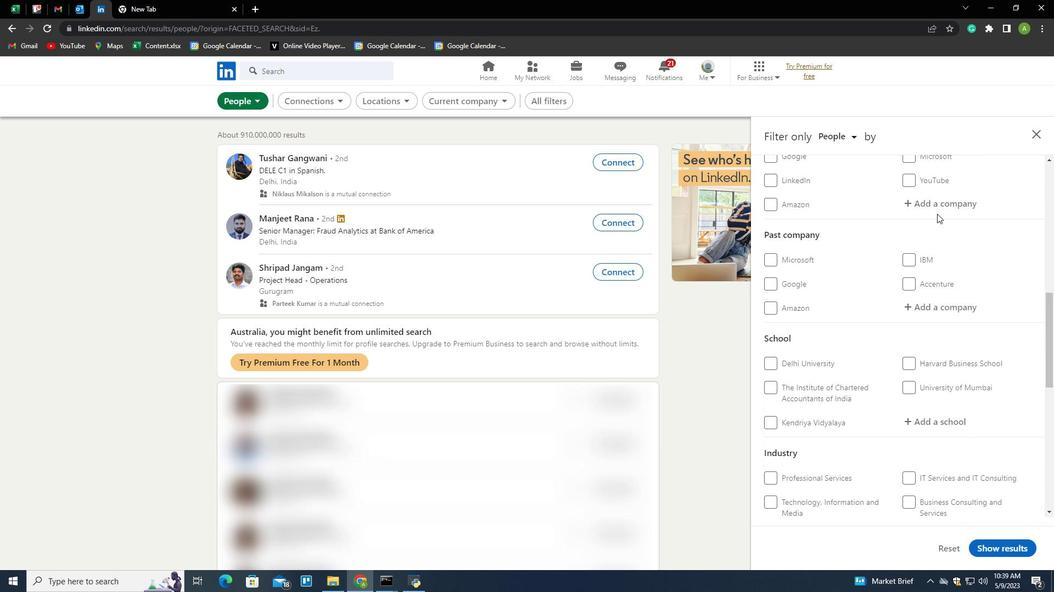 
Action: Mouse moved to (934, 305)
Screenshot: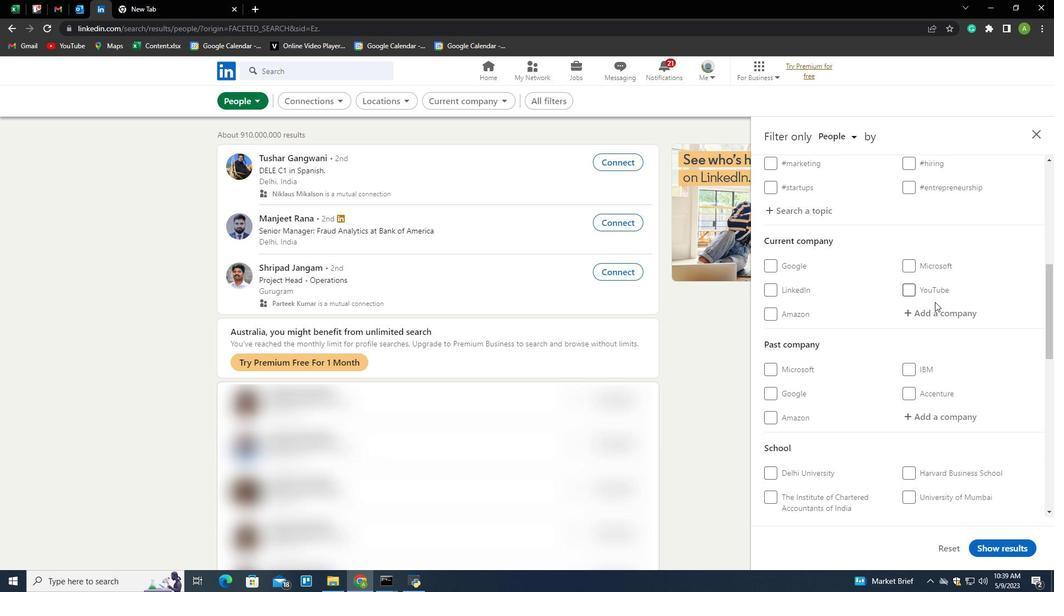 
Action: Mouse pressed left at (934, 305)
Screenshot: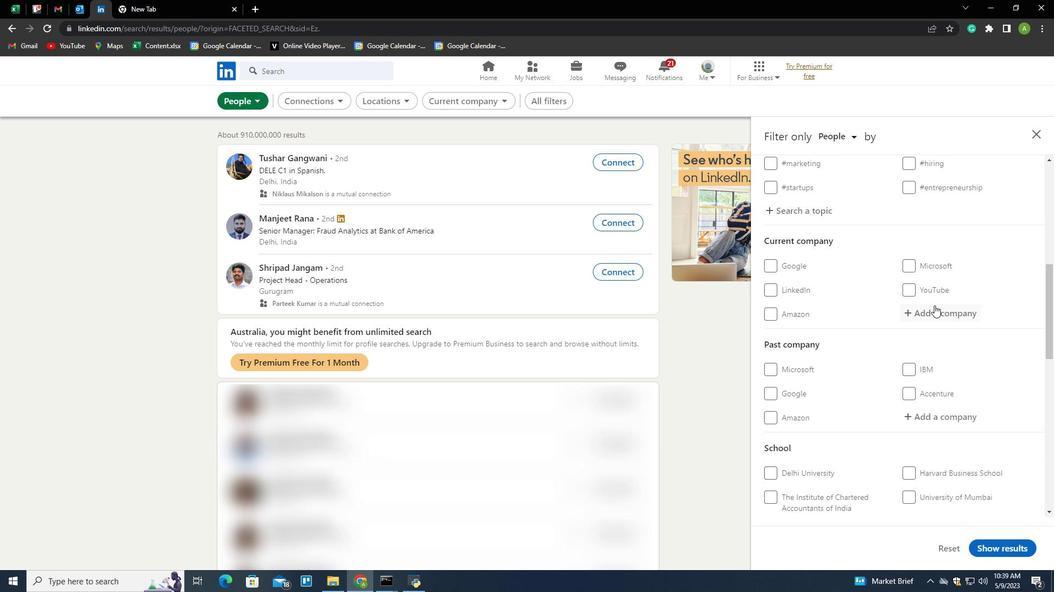 
Action: Mouse moved to (933, 305)
Screenshot: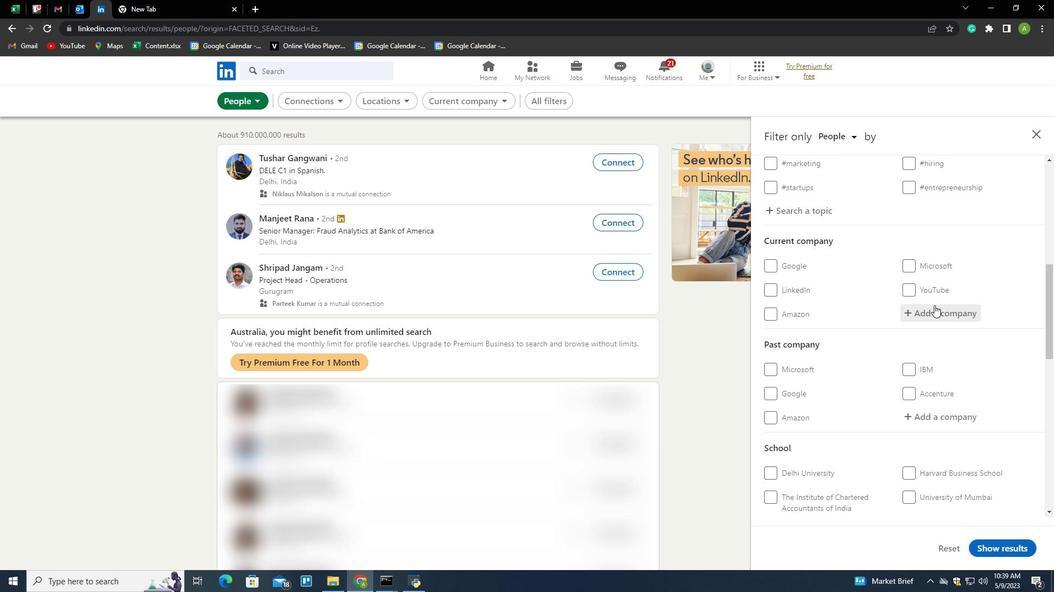 
Action: Key pressed <Key.shift>
Screenshot: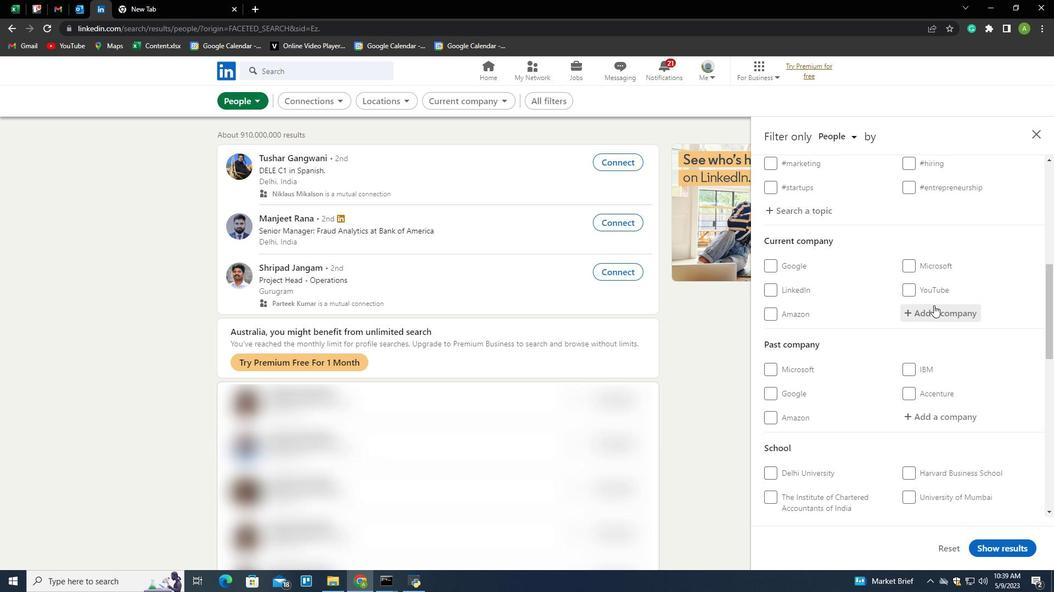 
Action: Mouse moved to (933, 305)
Screenshot: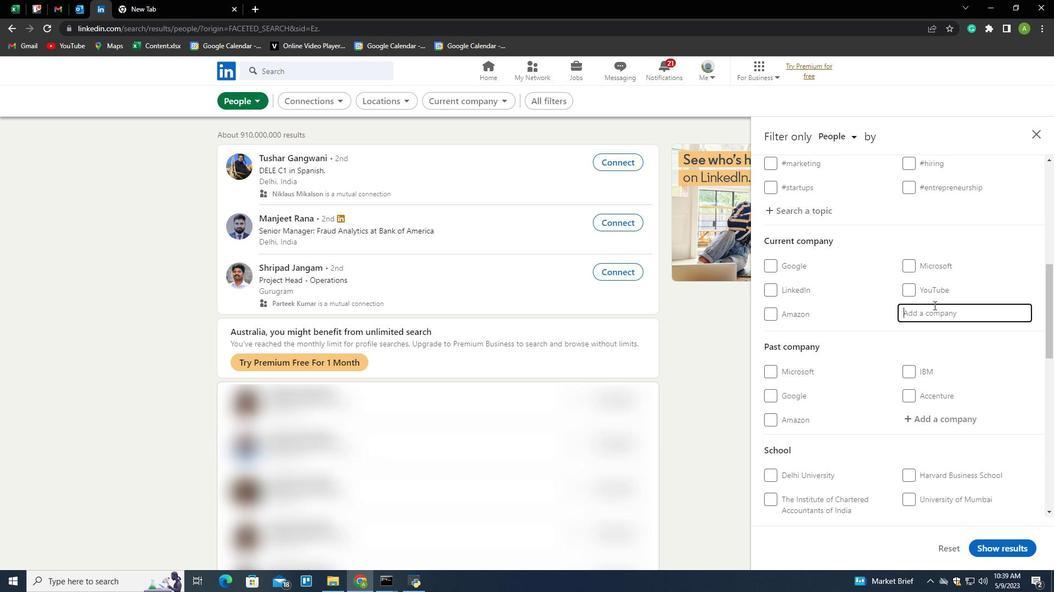 
Action: Key pressed <Key.shift><Key.shift><Key.shift><Key.shift><Key.shift><Key.shift><Key.shift><Key.shift><Key.shift><Key.shift><Key.shift><Key.shift><Key.shift><Key.shift><Key.shift><Key.shift><Key.shift><Key.shift>Red<Key.shift>Bus<Key.down><Key.down><Key.down><Key.down><Key.down><Key.down><Key.down><Key.down><Key.down><Key.down><Key.down><Key.down><Key.down><Key.down><Key.down><Key.down><Key.down><Key.down><Key.down><Key.down><Key.down><Key.enter>
Screenshot: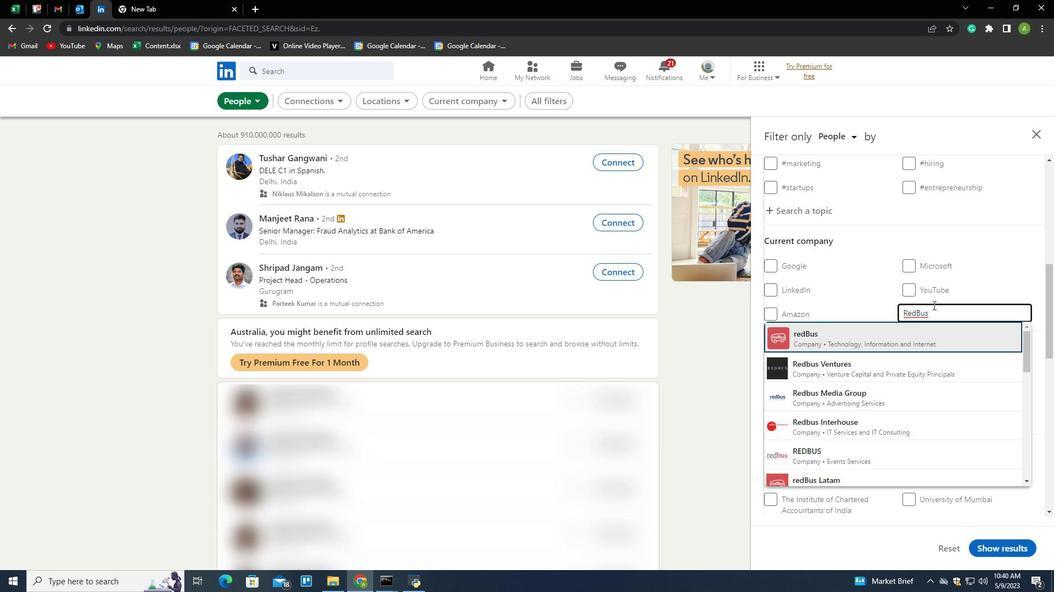 
Action: Mouse scrolled (933, 305) with delta (0, 0)
Screenshot: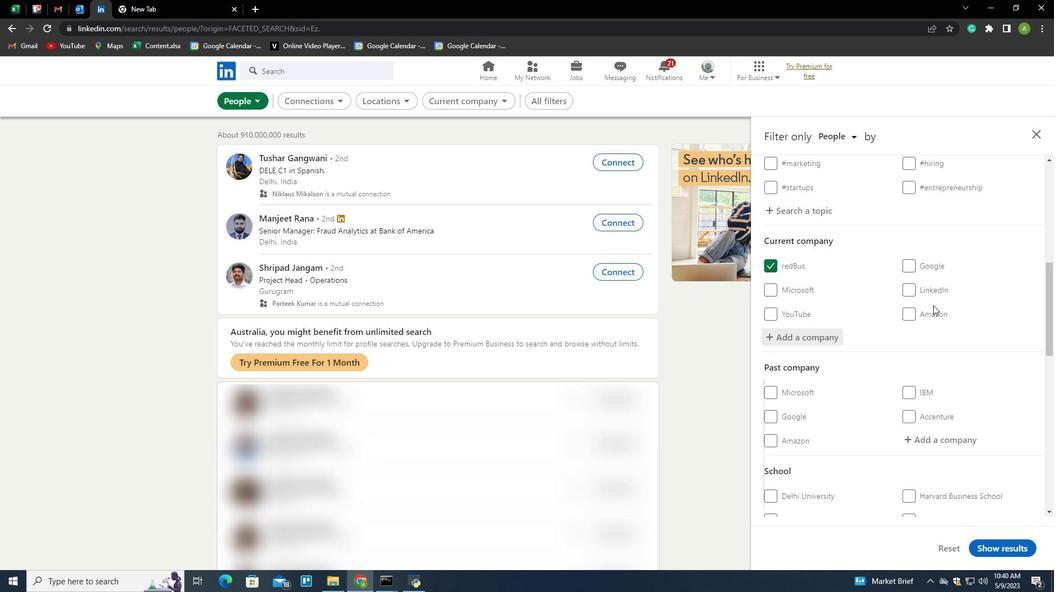 
Action: Mouse scrolled (933, 305) with delta (0, 0)
Screenshot: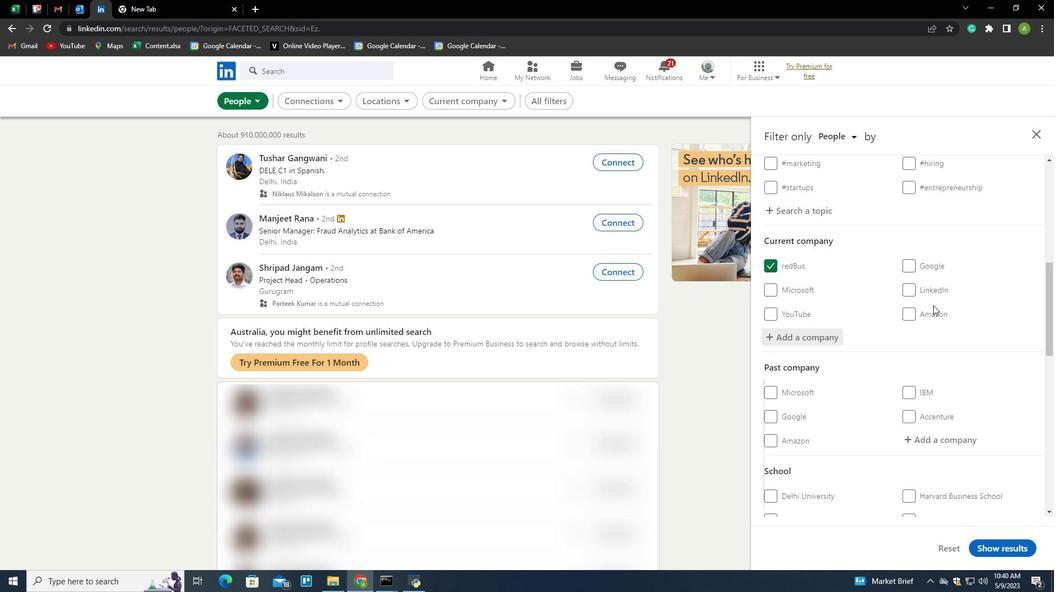 
Action: Mouse scrolled (933, 305) with delta (0, 0)
Screenshot: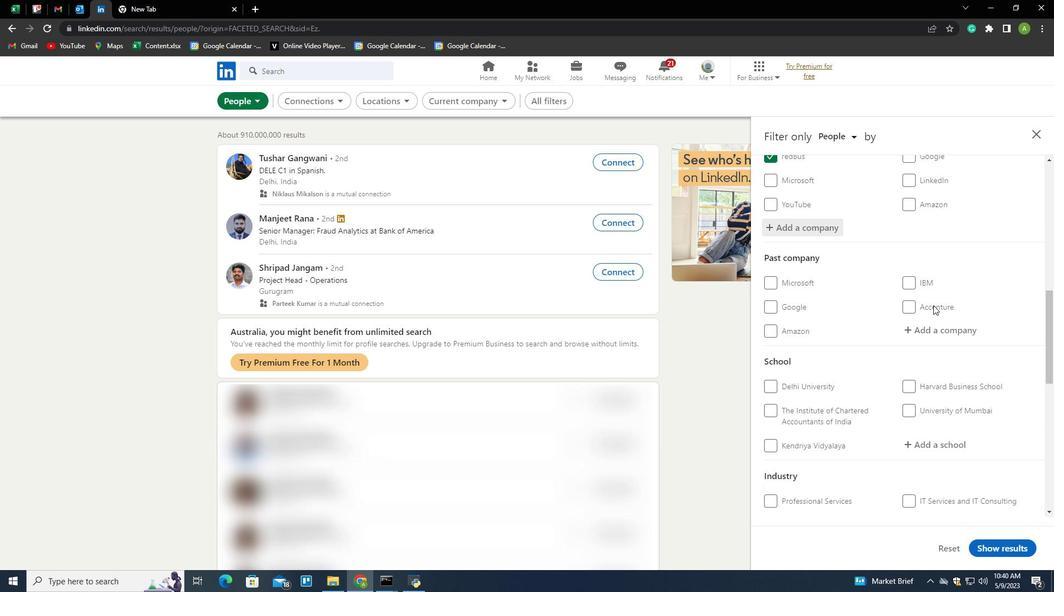
Action: Mouse scrolled (933, 305) with delta (0, 0)
Screenshot: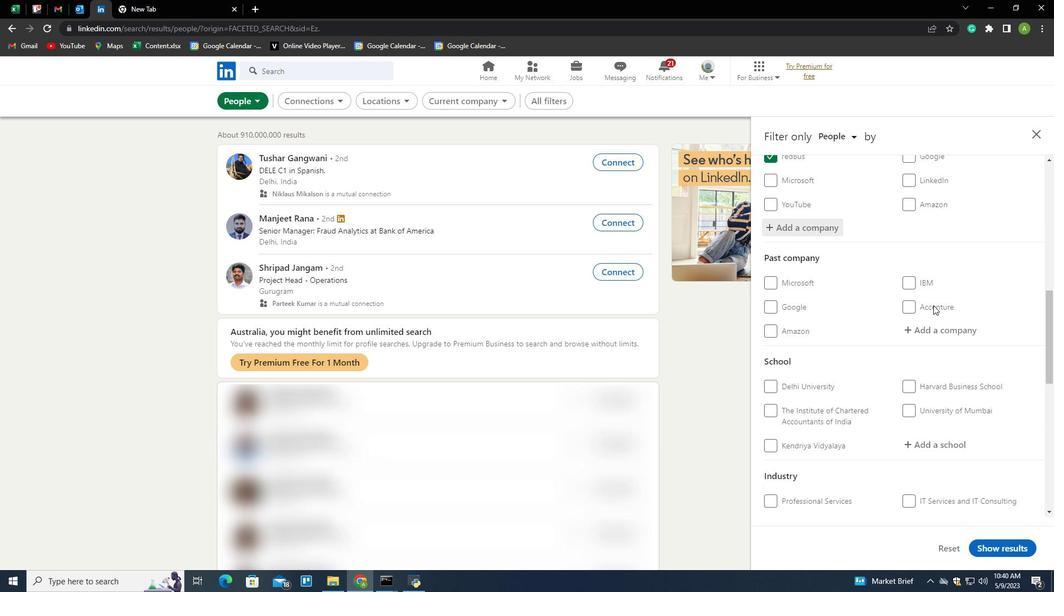 
Action: Mouse scrolled (933, 305) with delta (0, 0)
Screenshot: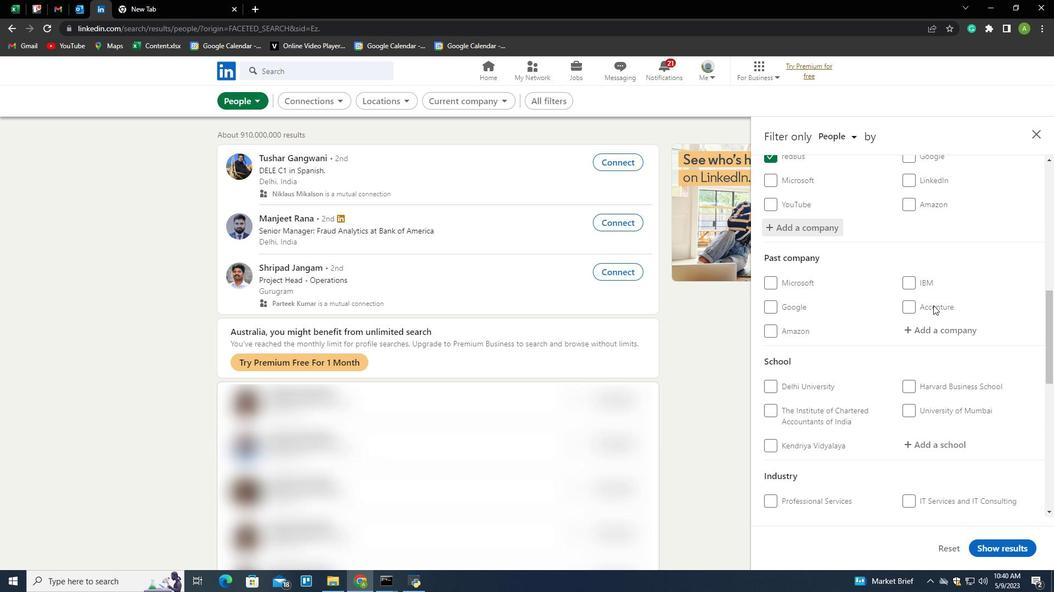 
Action: Mouse moved to (918, 277)
Screenshot: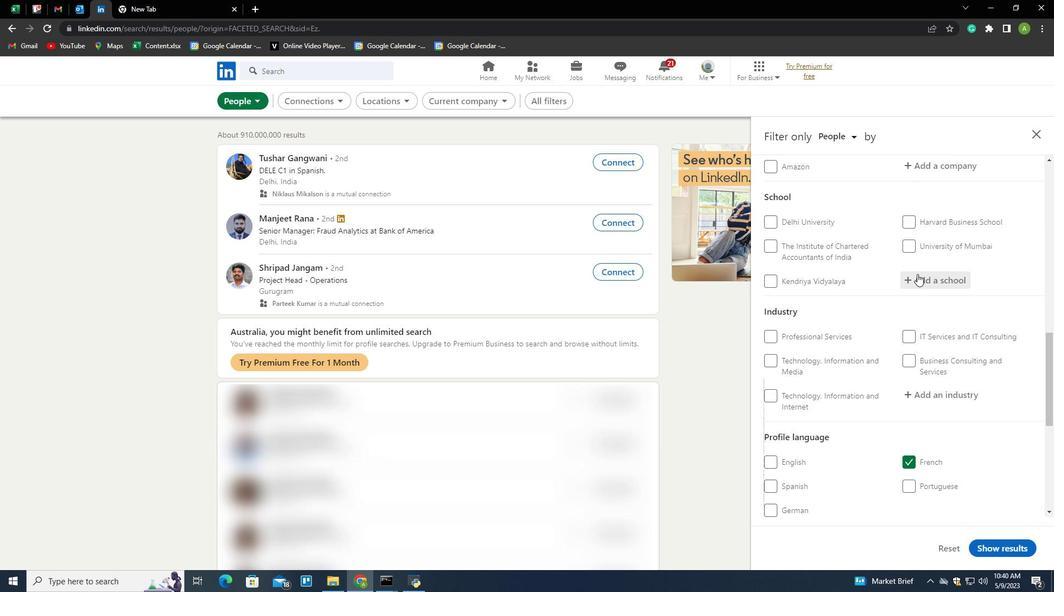 
Action: Mouse pressed left at (918, 277)
Screenshot: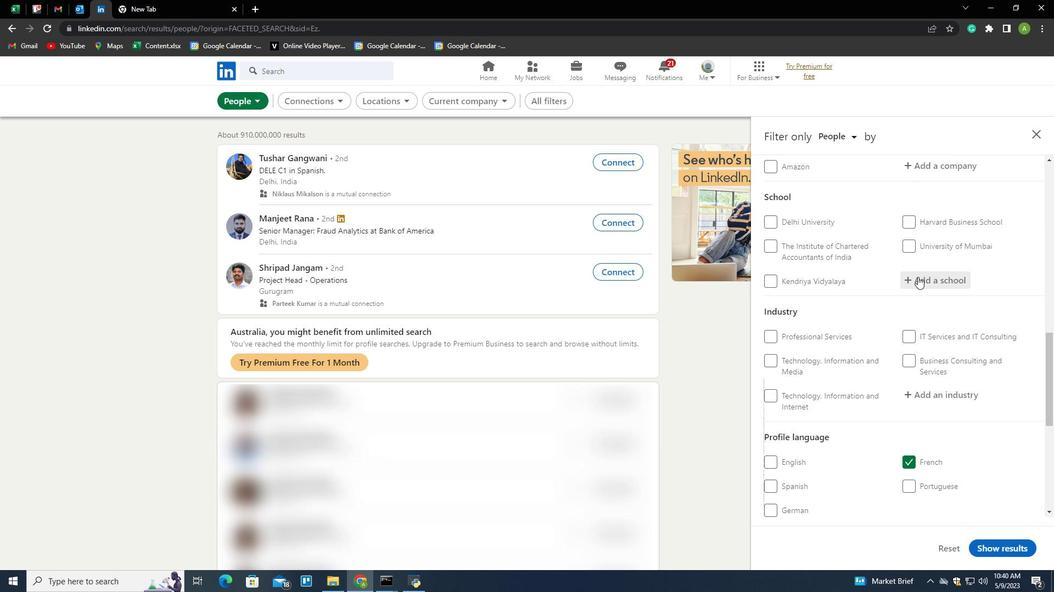
Action: Key pressed <Key.shift>Maharaja<Key.space><Key.shift>Aga<Key.backspace>rasen<Key.space><Key.shift><Key.shift><Key.shift><Key.shift><Key.shift><Key.shift><Key.shift><Key.shift><Key.shift>I<Key.backspace><Key.backspace><Key.space><Key.shift>Himalayan<Key.space><Key.shift>Garhwal<Key.space><Key.shift>University<Key.down><Key.enter>
Screenshot: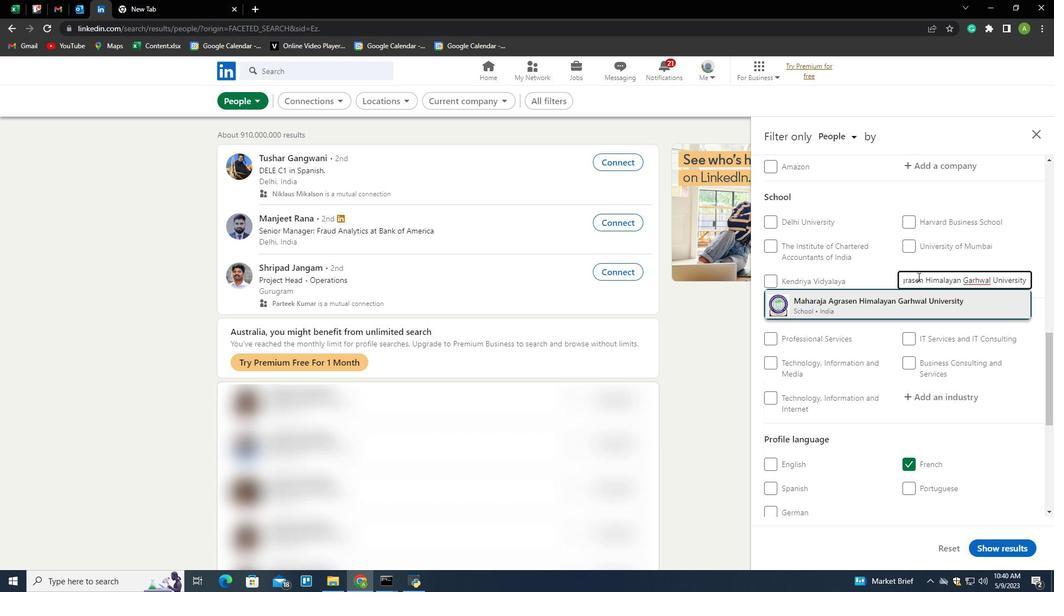 
Action: Mouse scrolled (918, 276) with delta (0, 0)
Screenshot: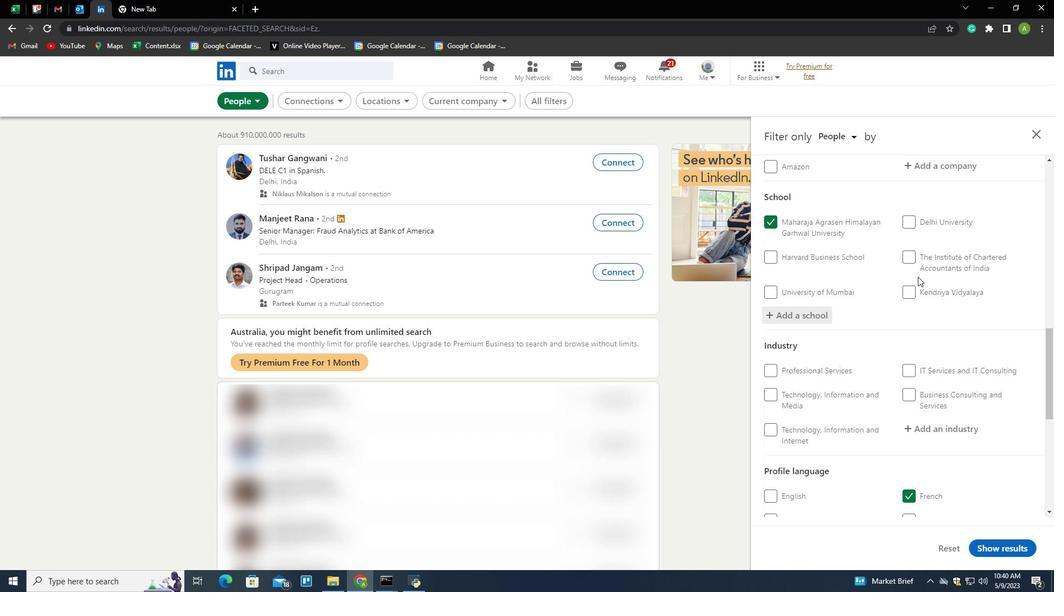 
Action: Mouse scrolled (918, 276) with delta (0, 0)
Screenshot: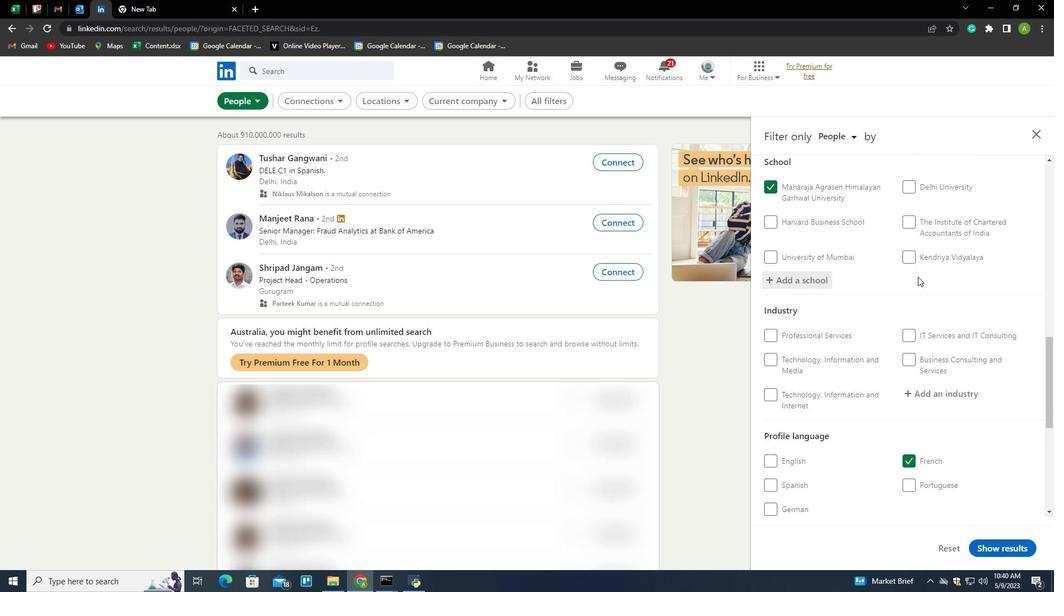 
Action: Mouse scrolled (918, 276) with delta (0, 0)
Screenshot: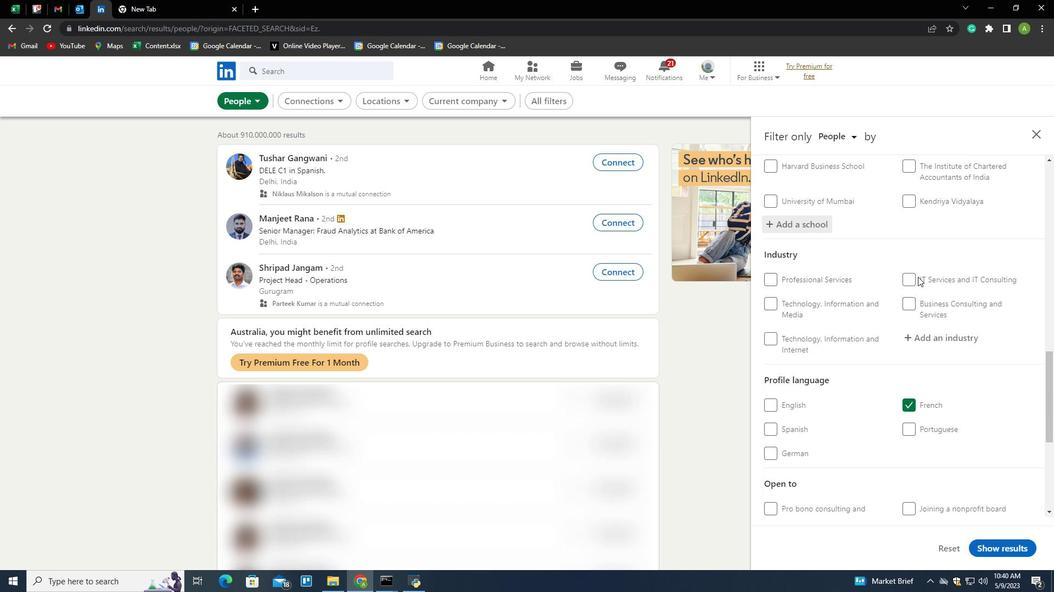 
Action: Mouse moved to (930, 267)
Screenshot: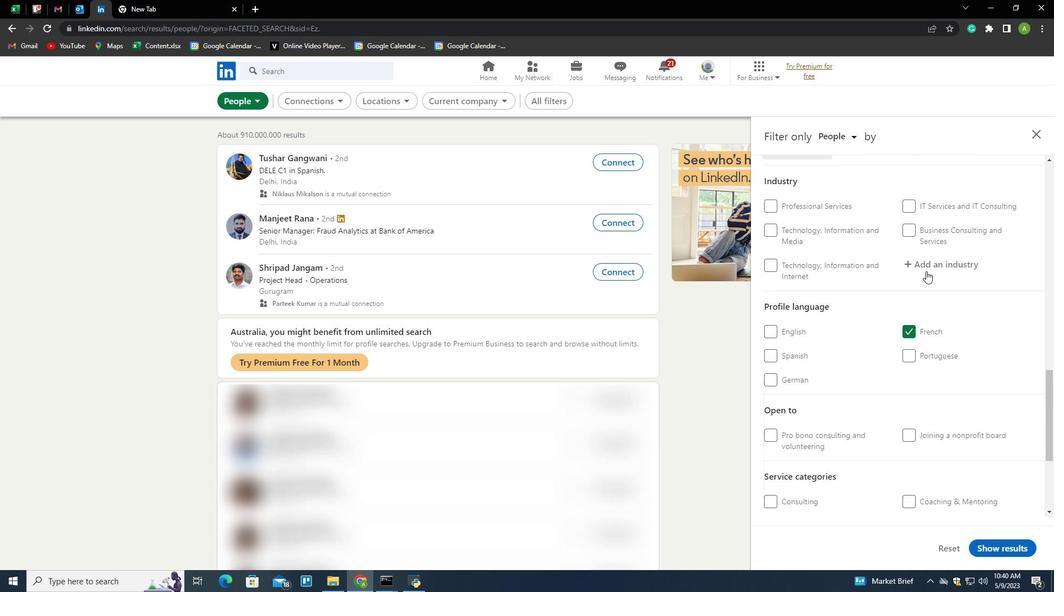 
Action: Mouse pressed left at (930, 267)
Screenshot: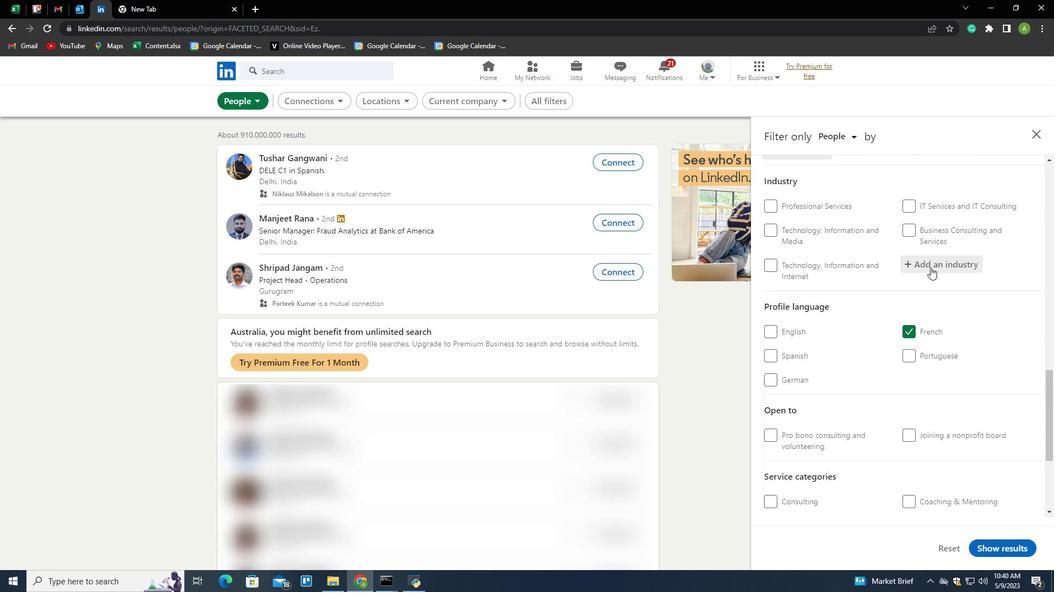 
Action: Key pressed <Key.shift>Movies<Key.space>and<Key.space><Key.shift>Sound<Key.down><Key.enter>
Screenshot: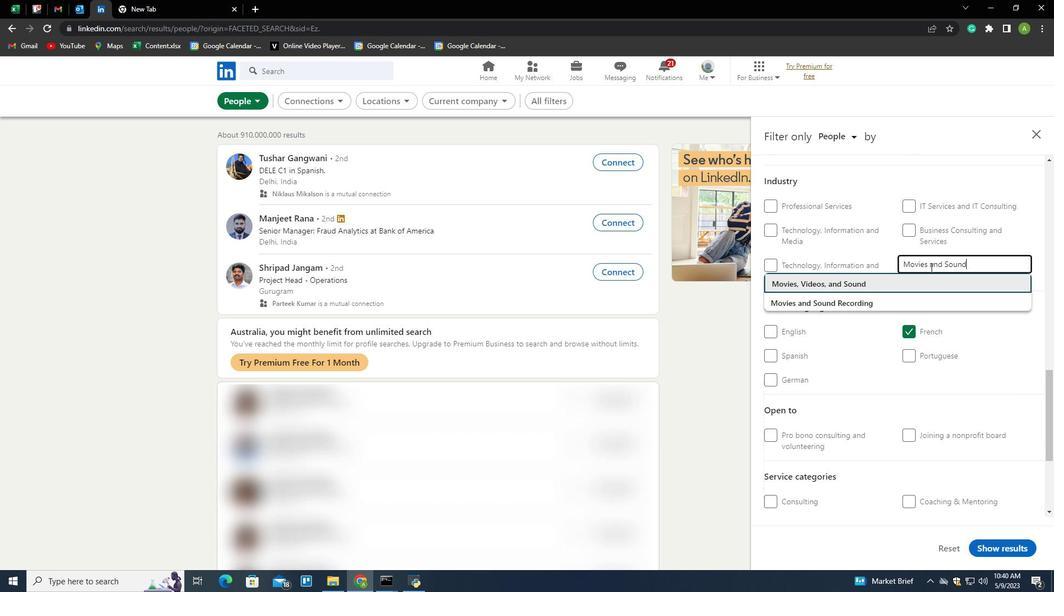 
Action: Mouse scrolled (930, 267) with delta (0, 0)
Screenshot: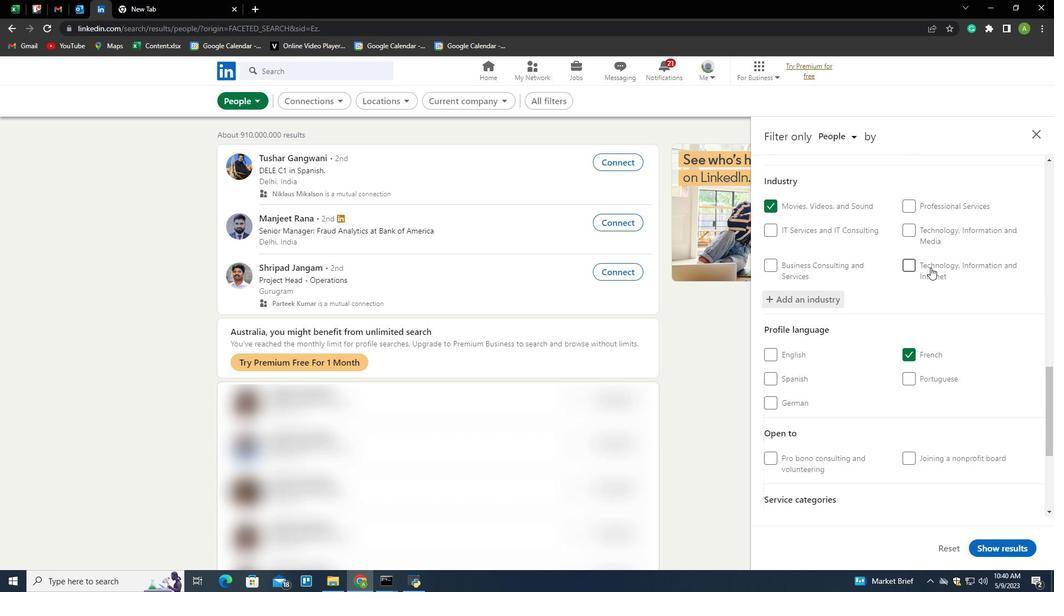 
Action: Mouse scrolled (930, 267) with delta (0, 0)
Screenshot: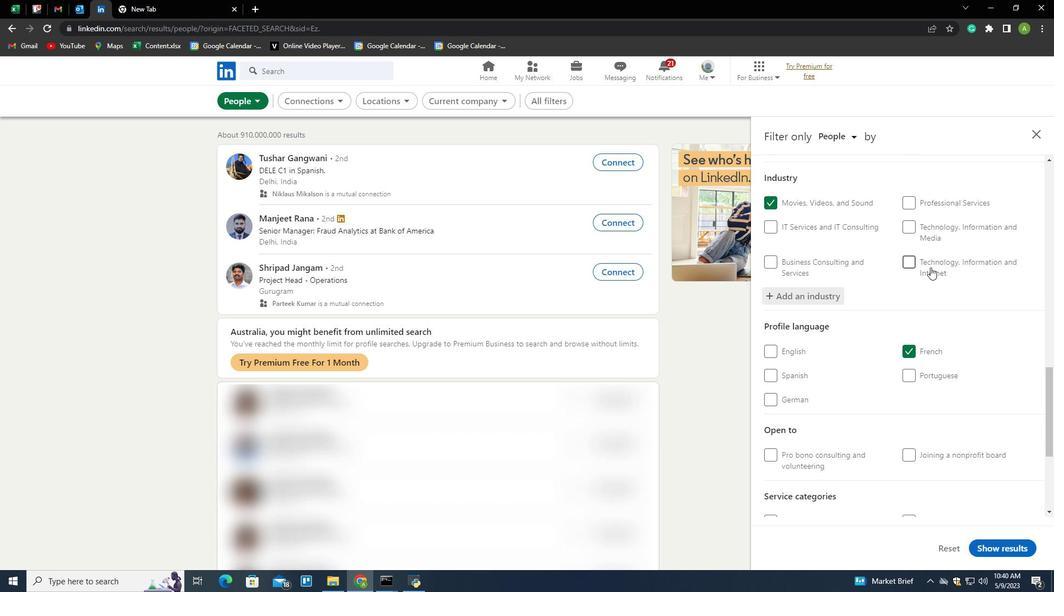 
Action: Mouse scrolled (930, 267) with delta (0, 0)
Screenshot: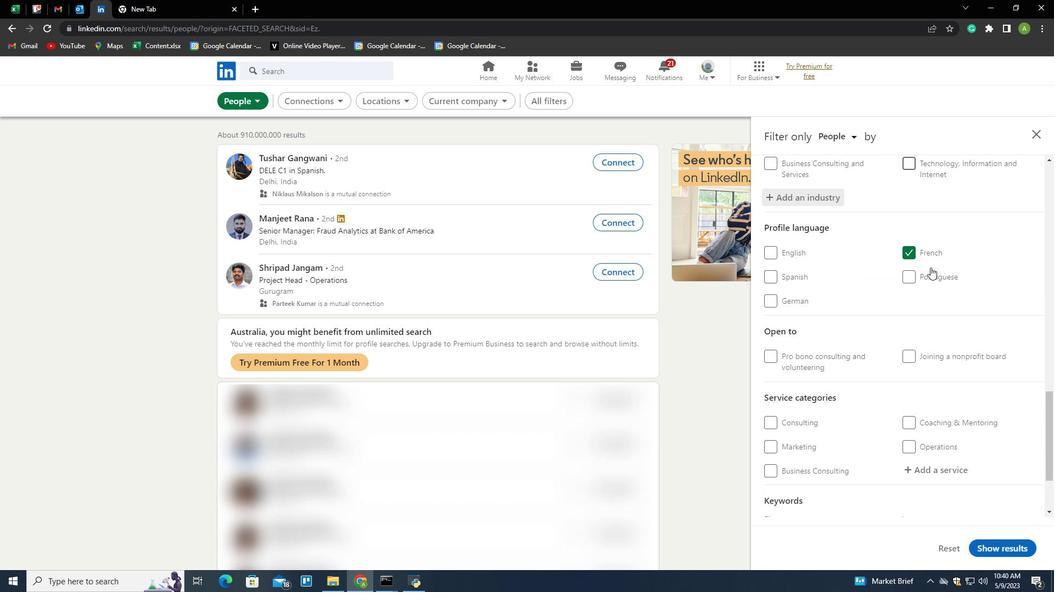 
Action: Mouse scrolled (930, 267) with delta (0, 0)
Screenshot: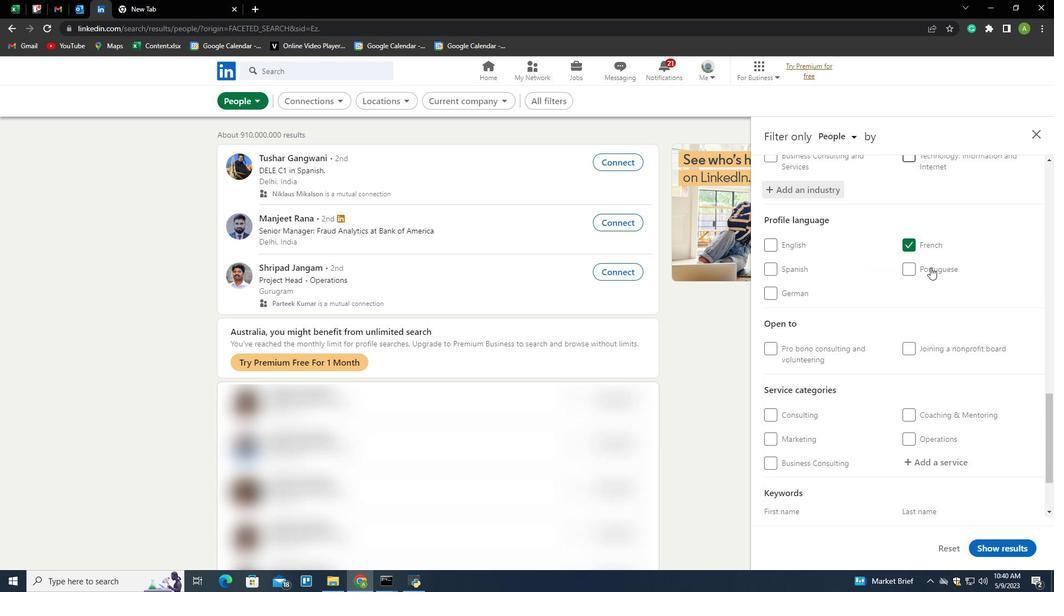 
Action: Mouse scrolled (930, 267) with delta (0, 0)
Screenshot: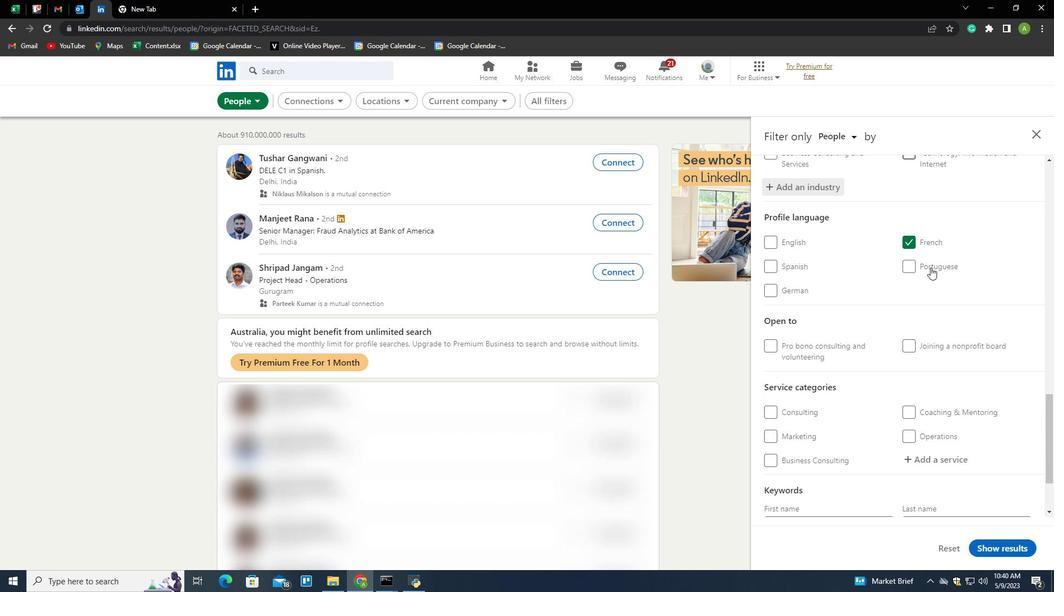 
Action: Mouse moved to (926, 362)
Screenshot: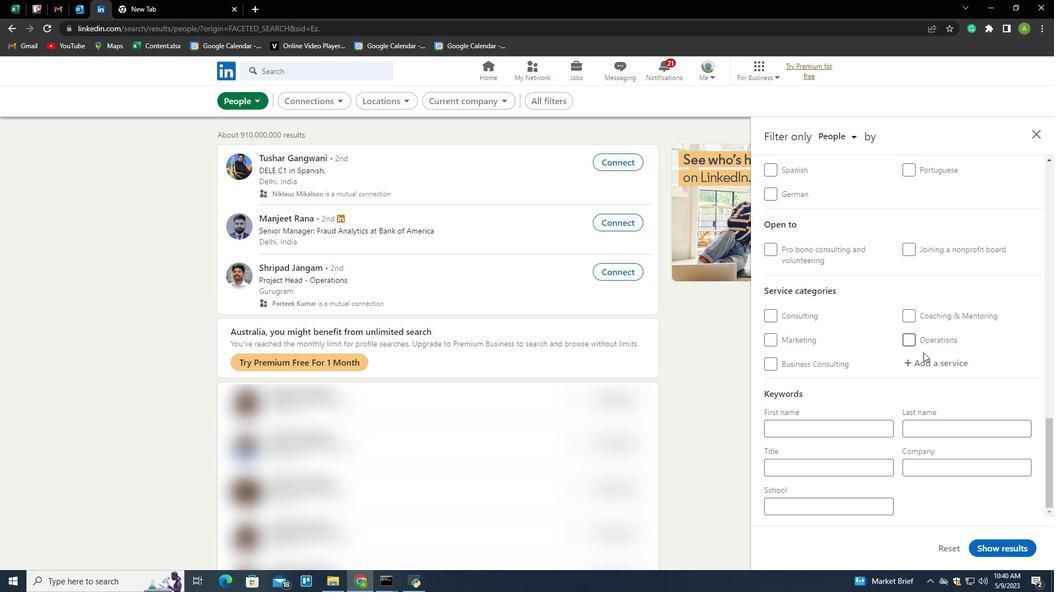 
Action: Mouse pressed left at (926, 362)
Screenshot: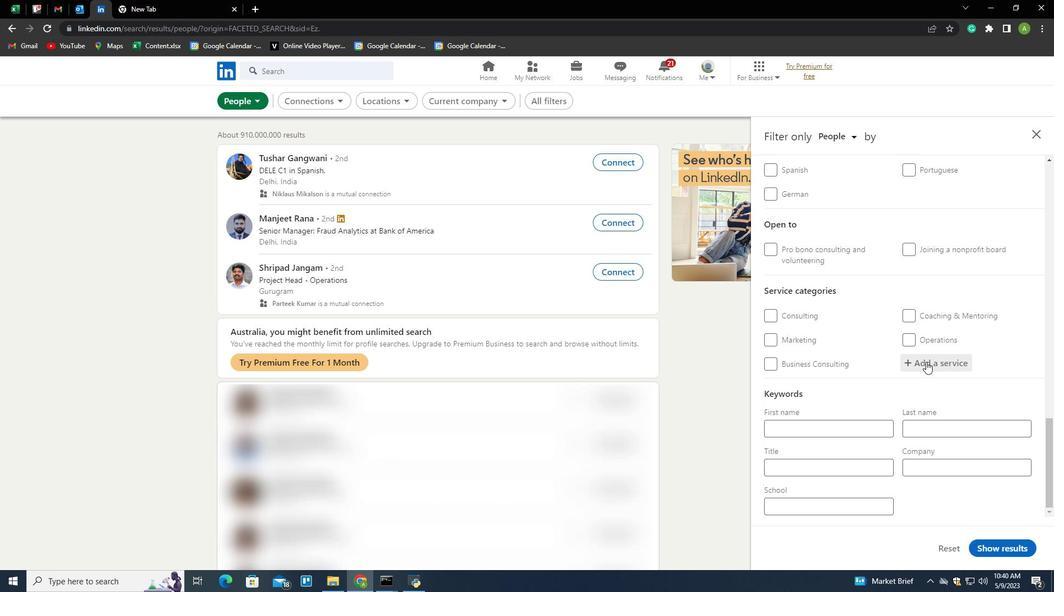 
Action: Key pressed <Key.shift><Key.shift><Key.shift><Key.shift><Key.shift><Key.shift><Key.shift>Animation<Key.shift>Architecture
Screenshot: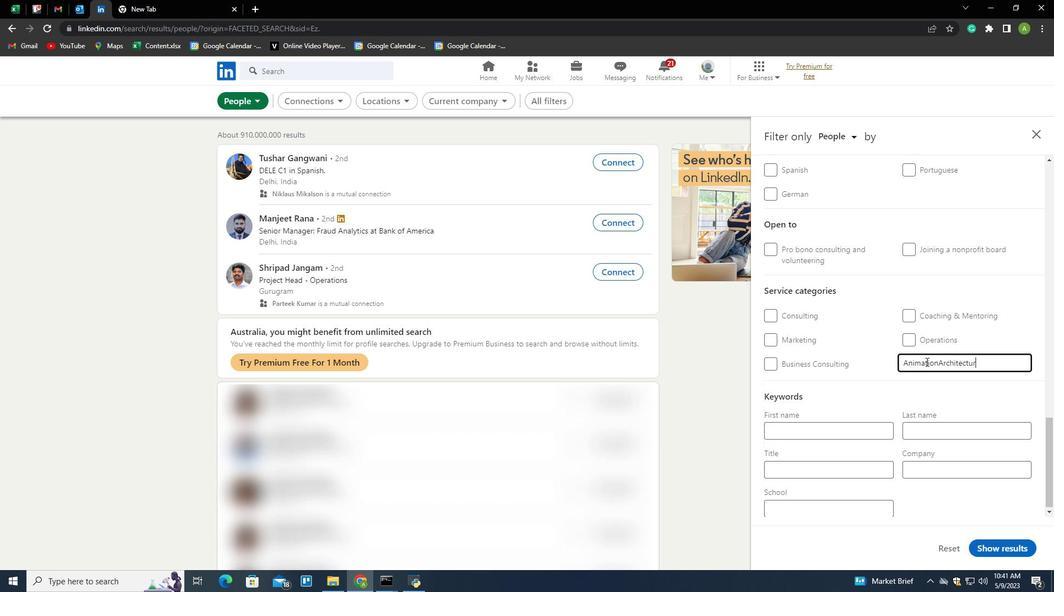 
Action: Mouse moved to (926, 388)
Screenshot: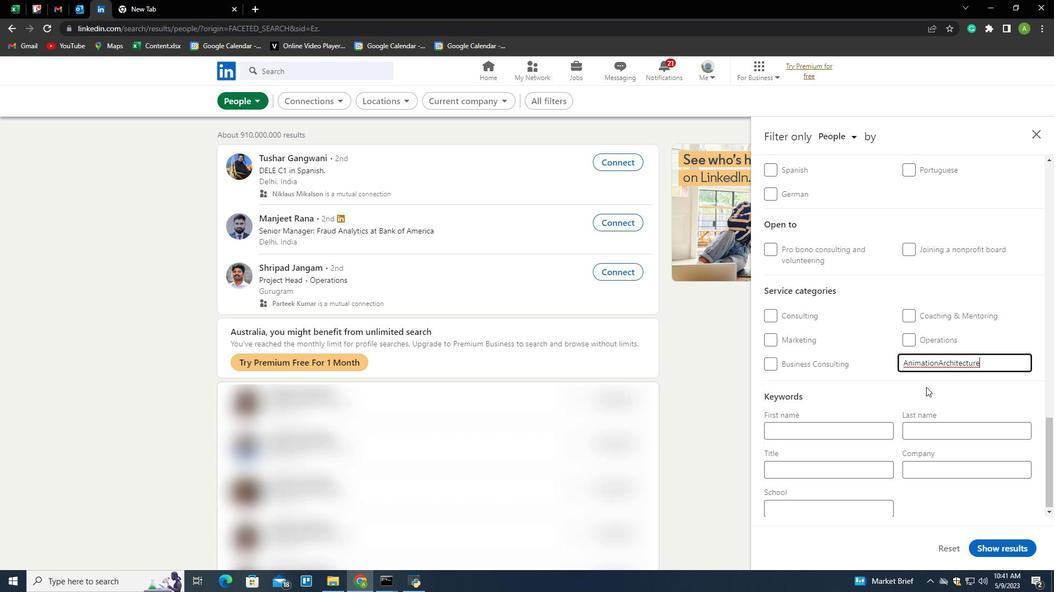 
Action: Mouse pressed left at (926, 388)
Screenshot: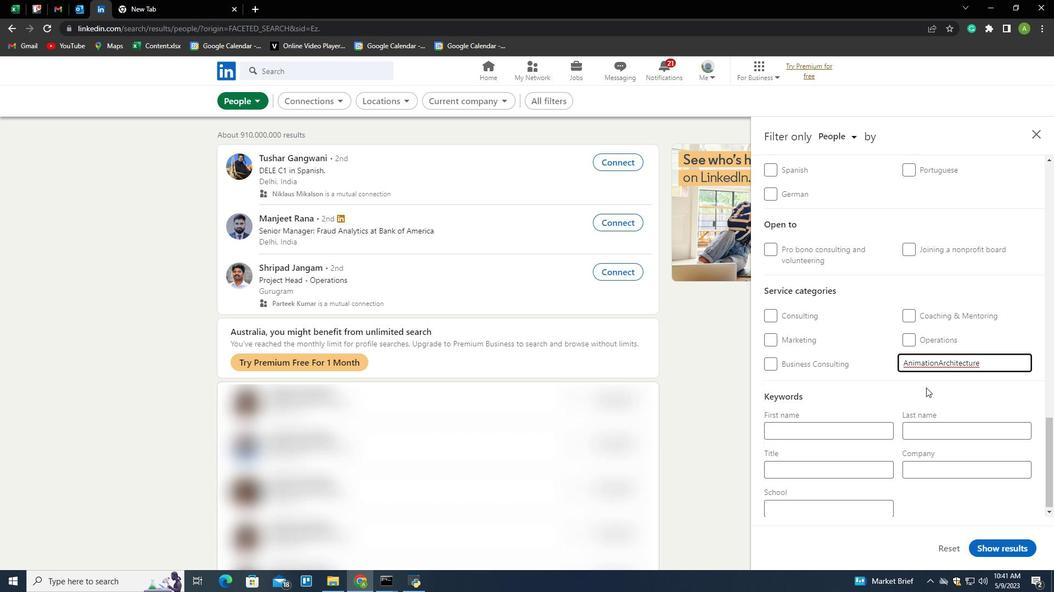 
Action: Mouse moved to (854, 472)
Screenshot: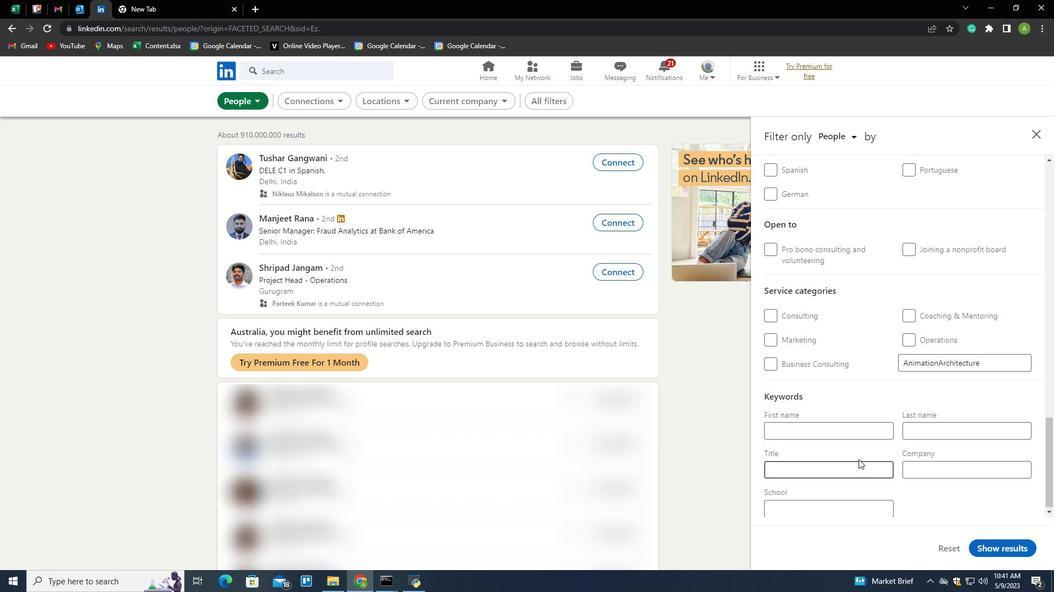 
Action: Mouse pressed left at (854, 472)
Screenshot: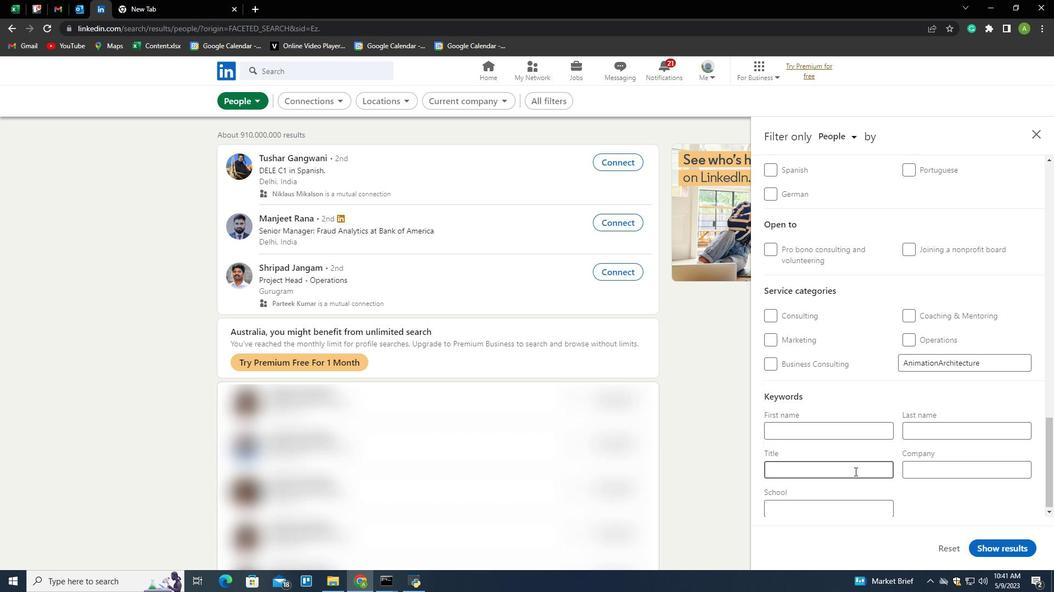 
Action: Key pressed <Key.shift>Tow<Key.space><Key.shift><Key.shift><Key.shift><Key.shift><Key.shift><Key.shift><Key.shift><Key.shift><Key.shift><Key.shift><Key.shift><Key.shift><Key.shift><Key.shift>F<Key.backspace>Truck<Key.space><Key.shift>Operator
Screenshot: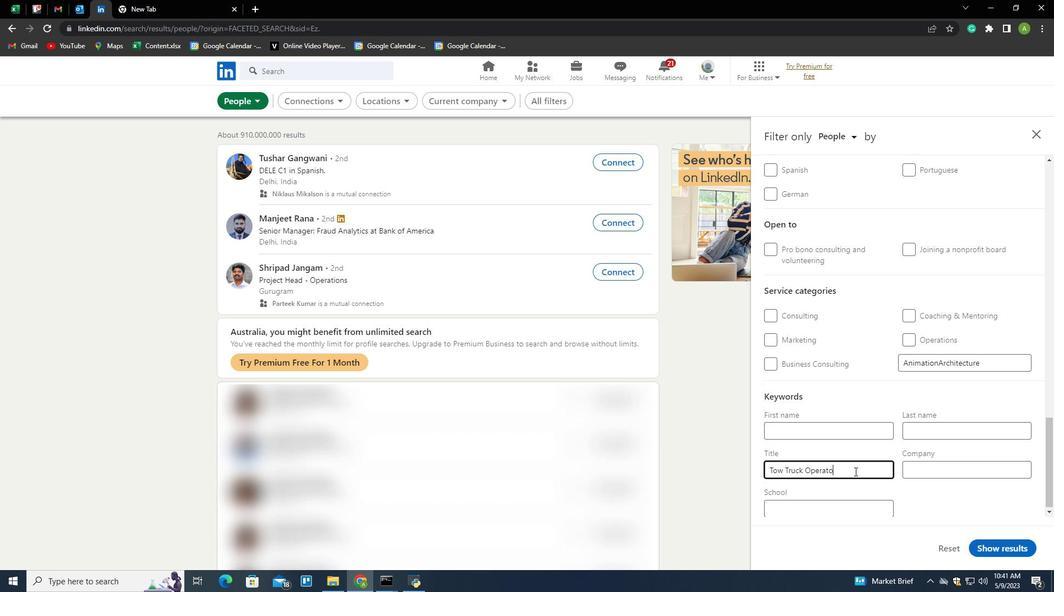 
Action: Mouse moved to (969, 506)
Screenshot: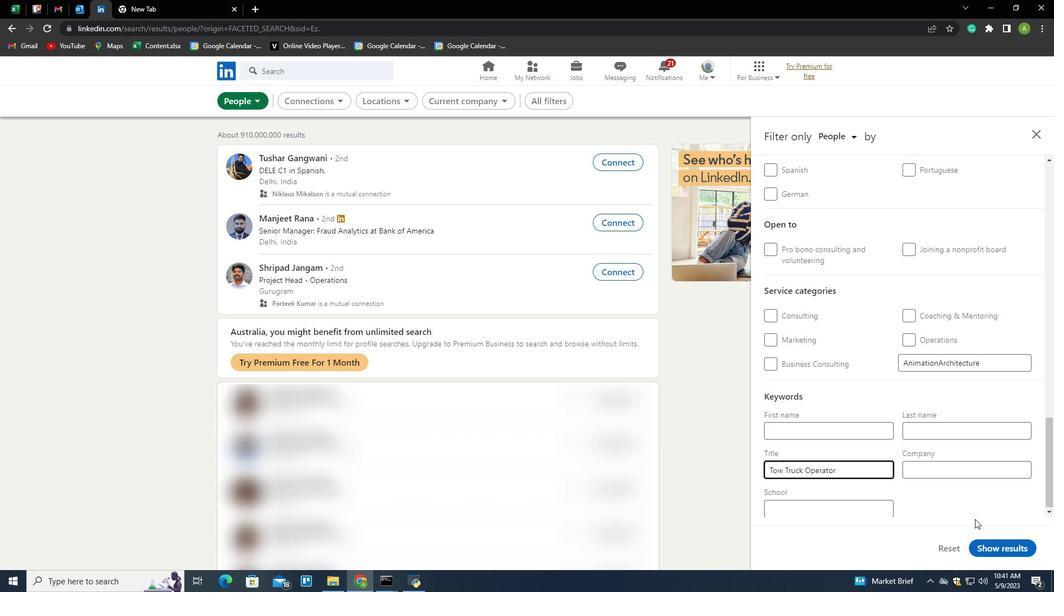 
Action: Mouse pressed left at (969, 506)
Screenshot: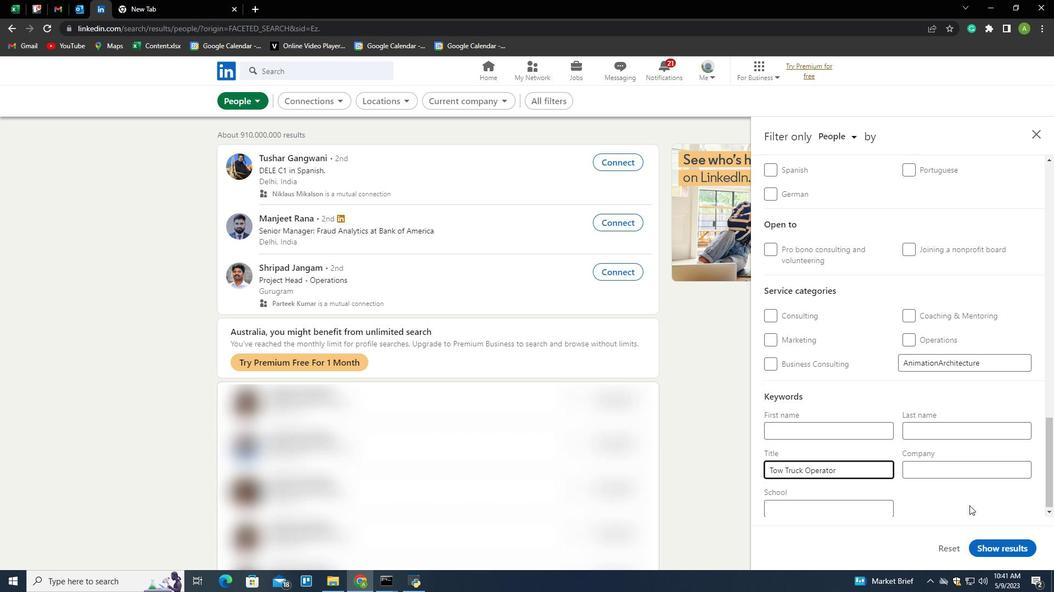 
Action: Mouse moved to (1005, 545)
Screenshot: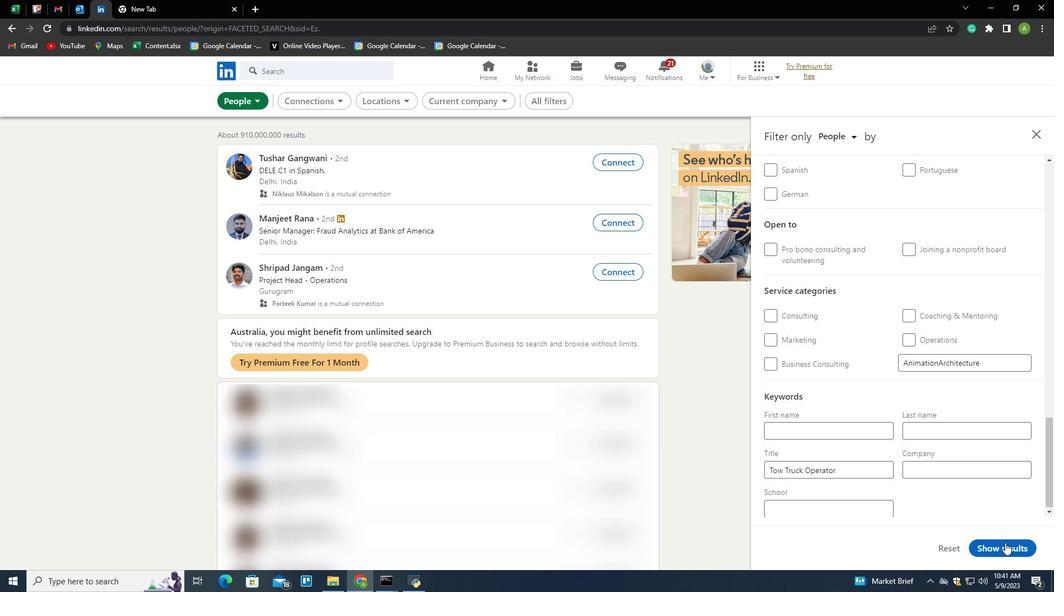 
Action: Mouse pressed left at (1005, 545)
Screenshot: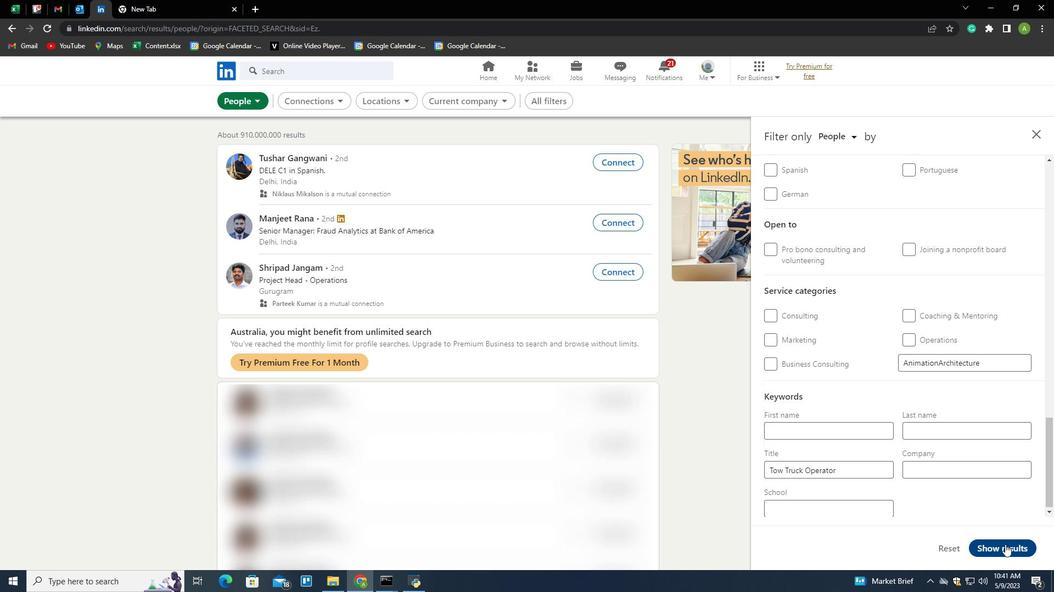 
